 Task: Look for space in Savanna-la-Mar, Jamaica from 2nd June, 2023 to 15th June, 2023 for 2 adults and 1 pet in price range Rs.10000 to Rs.15000. Place can be entire place with 1  bedroom having 1 bed and 1 bathroom. Property type can be house, flat, guest house, hotel. Amenities needed are: washing machine. Booking option can be shelf check-in. Required host language is English.
Action: Mouse moved to (481, 84)
Screenshot: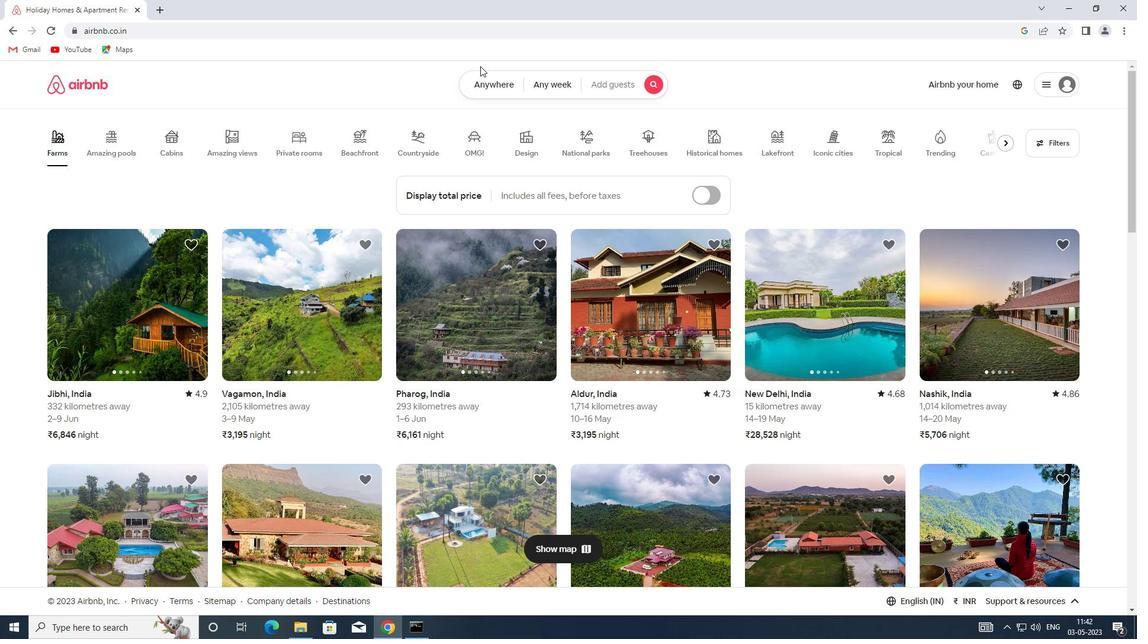
Action: Mouse pressed left at (481, 84)
Screenshot: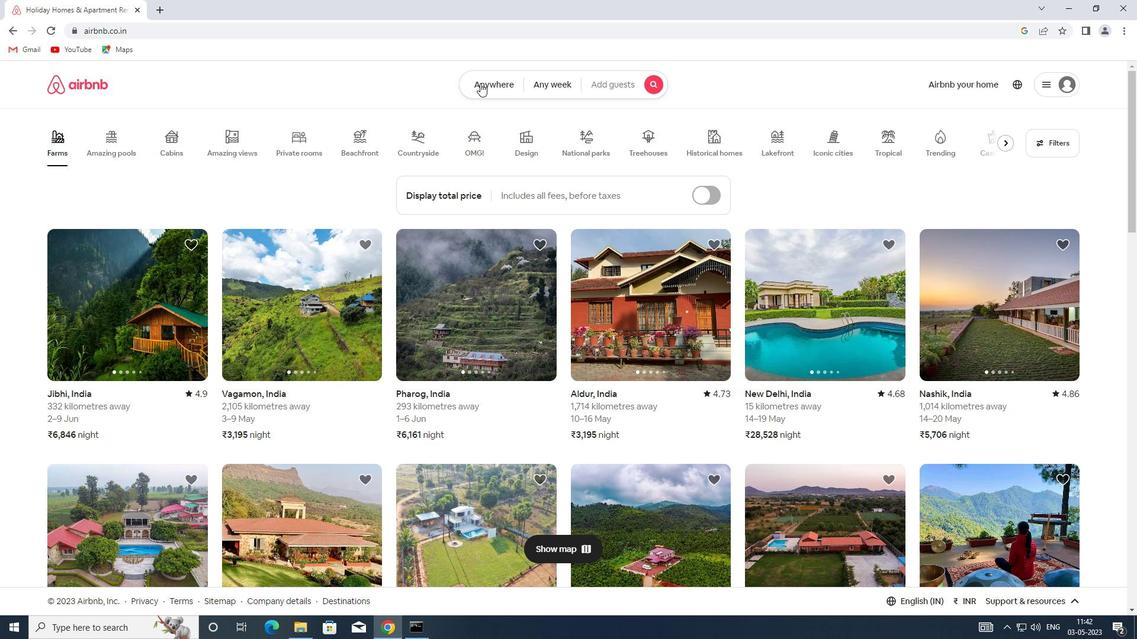 
Action: Mouse moved to (367, 127)
Screenshot: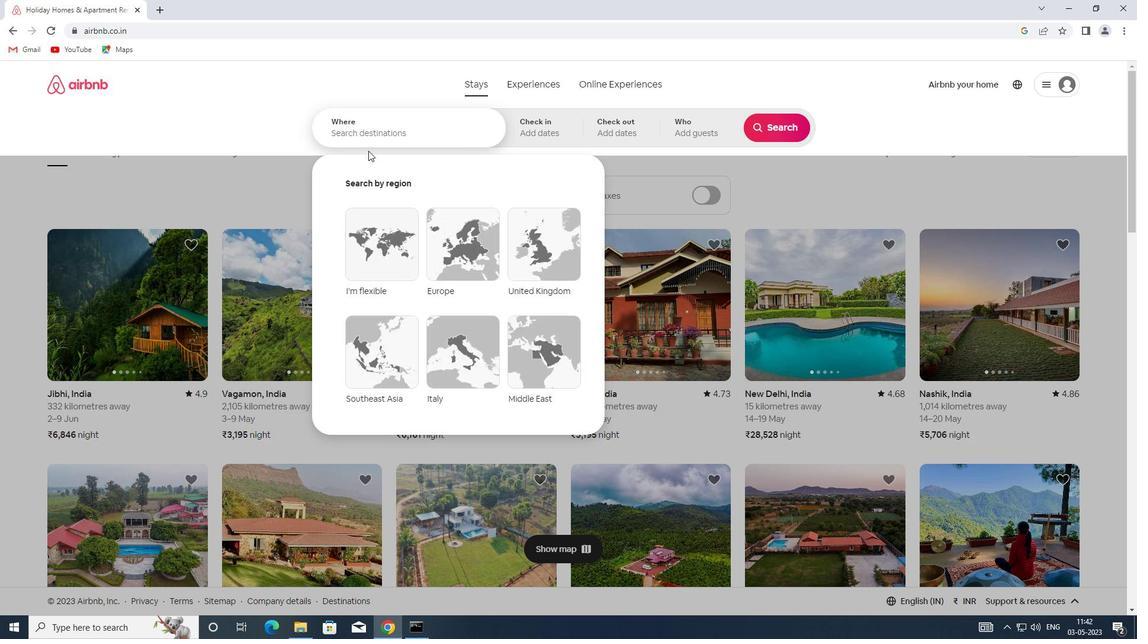 
Action: Mouse pressed left at (367, 127)
Screenshot: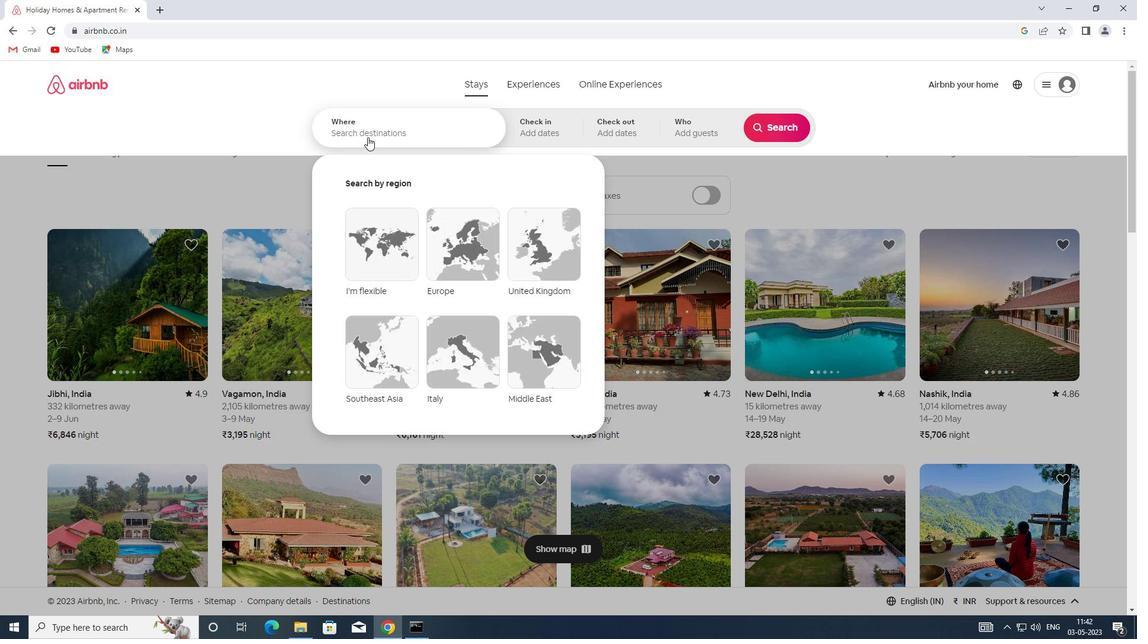 
Action: Key pressed <Key.shift>SAVANNA-LA-<Key.shift>MR,<Key.shift>JAMAICA
Screenshot: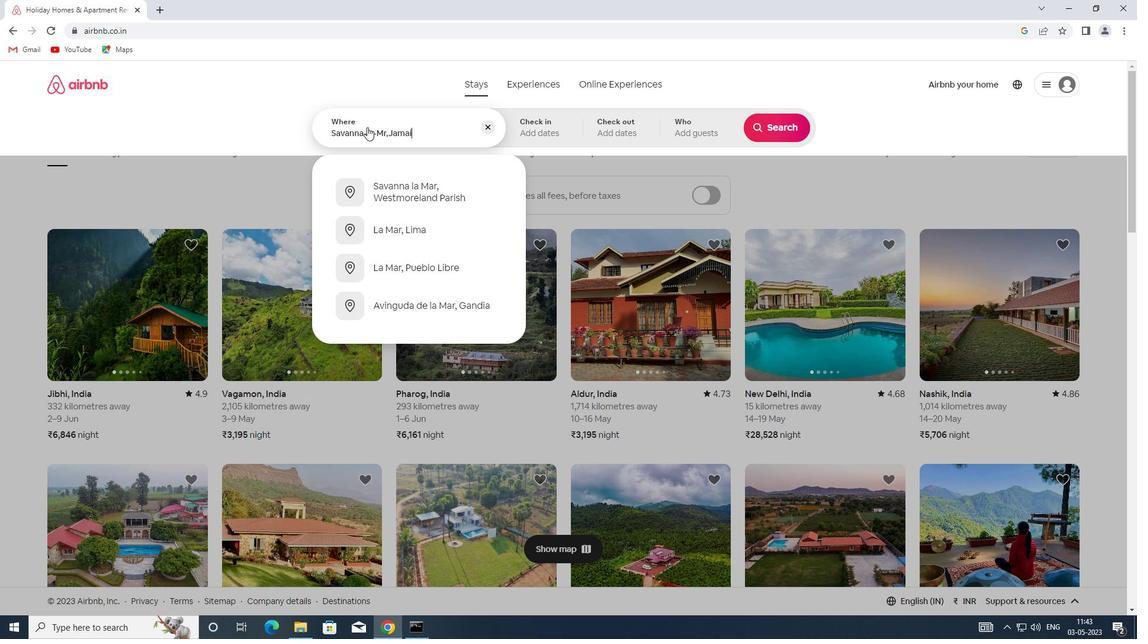 
Action: Mouse moved to (535, 124)
Screenshot: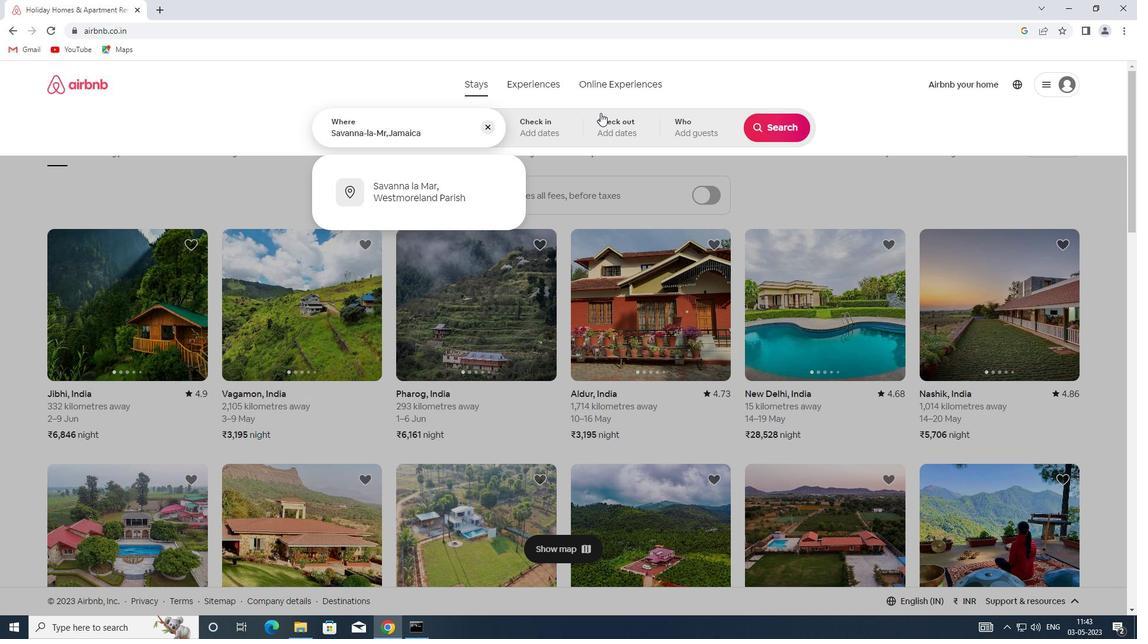 
Action: Mouse pressed left at (535, 124)
Screenshot: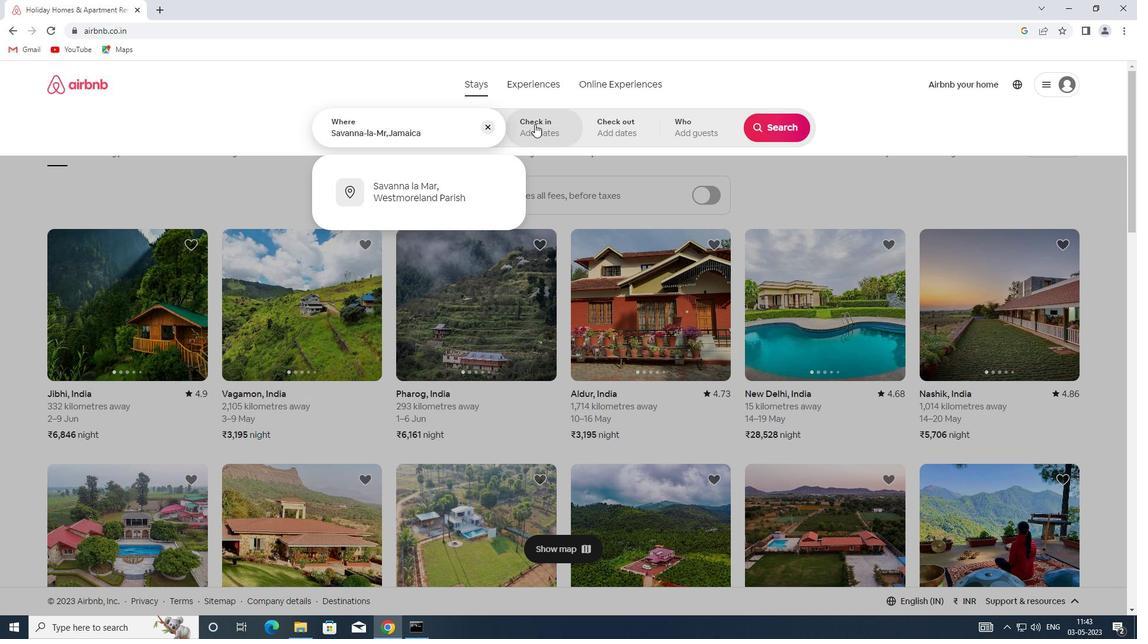 
Action: Mouse moved to (736, 273)
Screenshot: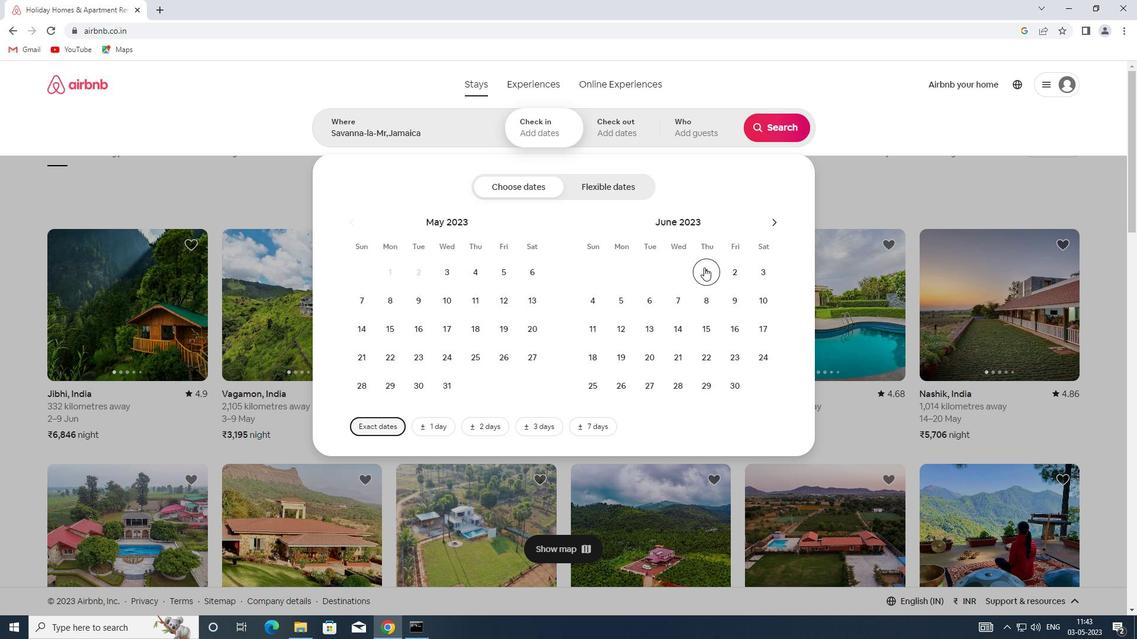 
Action: Mouse pressed left at (736, 273)
Screenshot: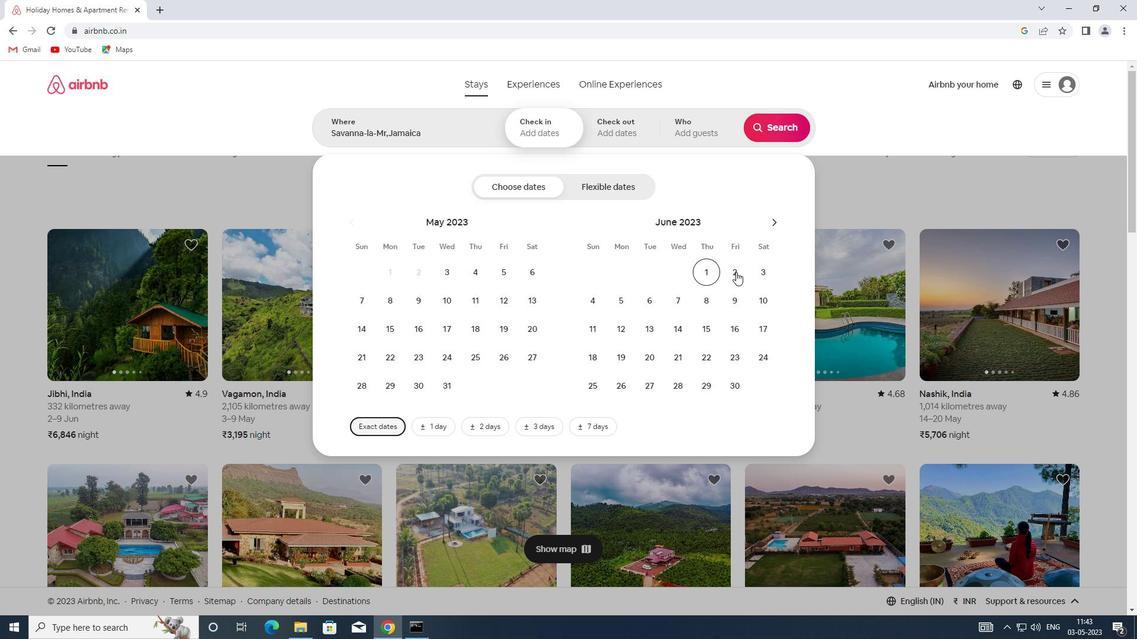 
Action: Mouse moved to (704, 334)
Screenshot: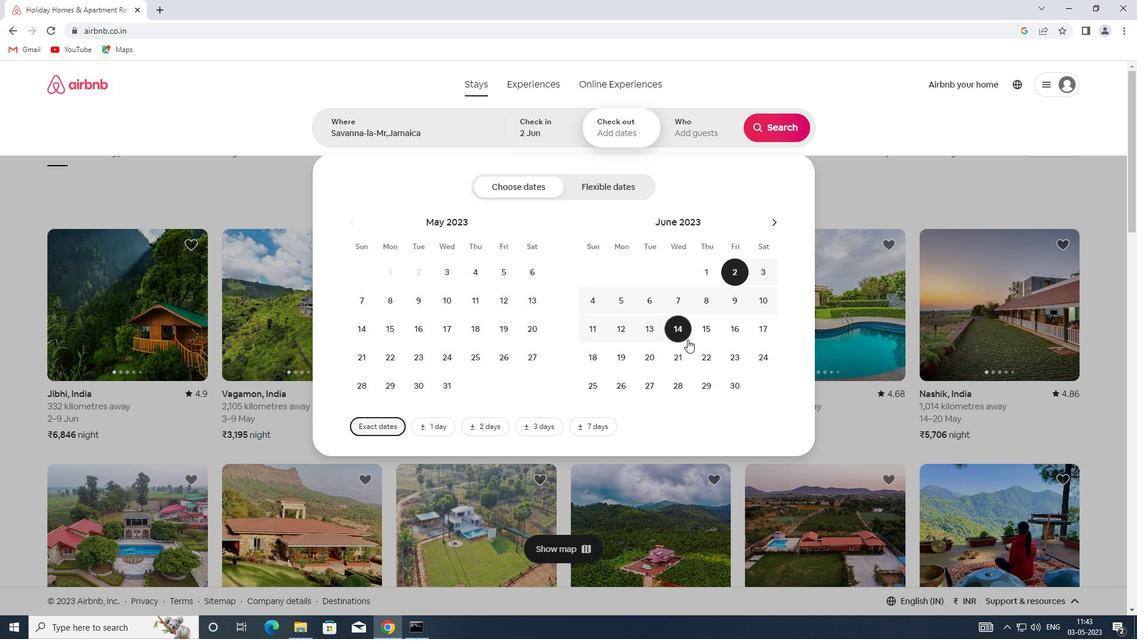 
Action: Mouse pressed left at (704, 334)
Screenshot: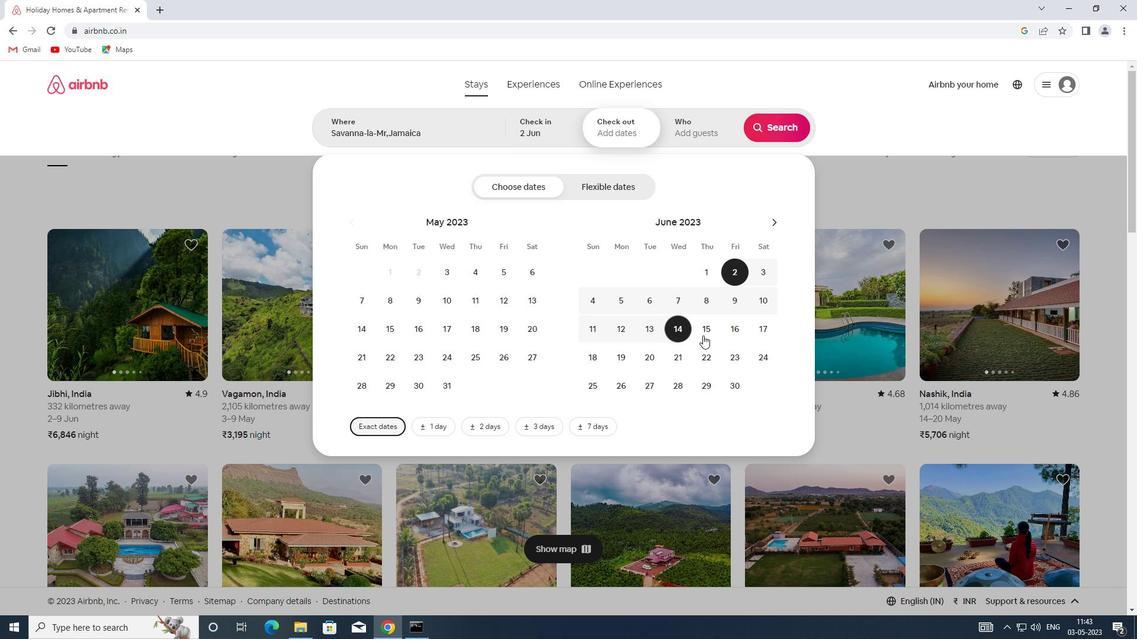 
Action: Mouse moved to (696, 122)
Screenshot: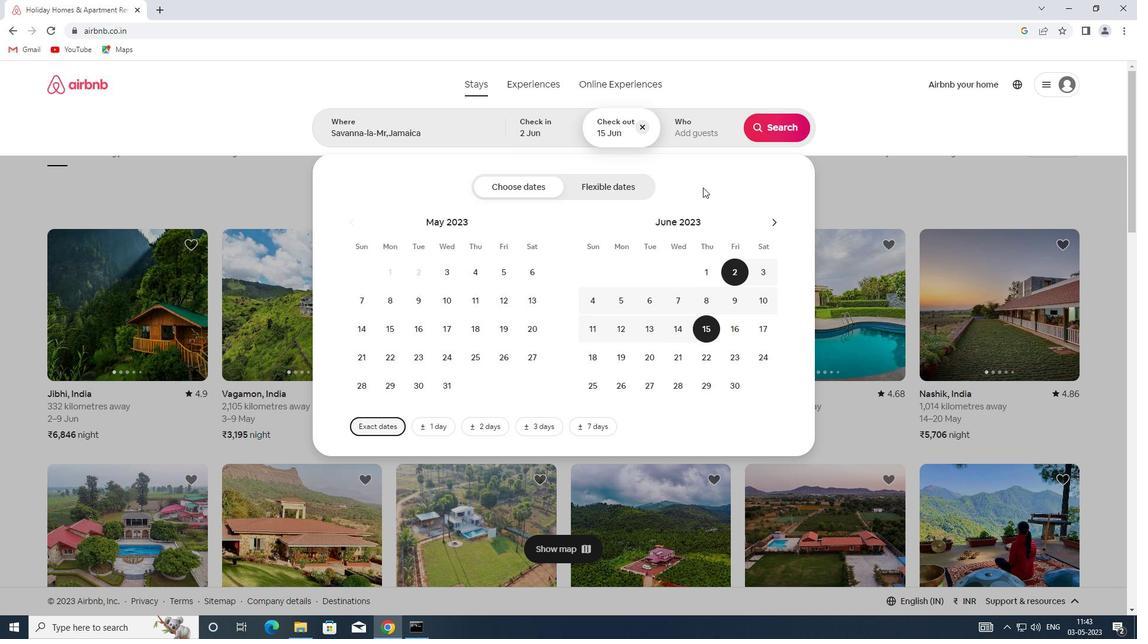 
Action: Mouse pressed left at (696, 122)
Screenshot: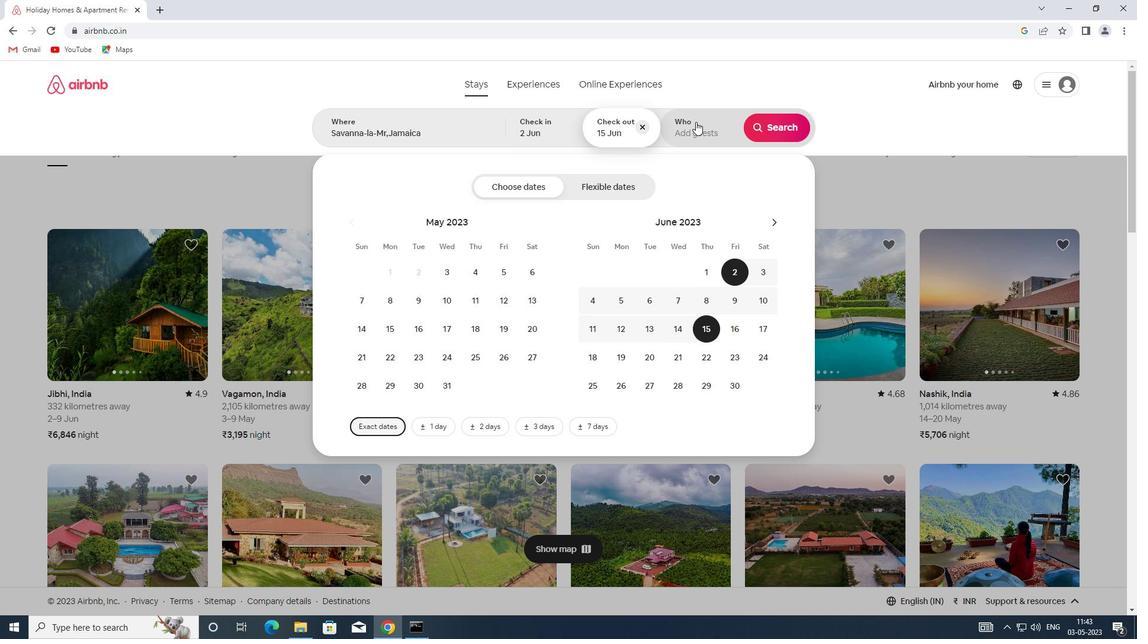 
Action: Mouse moved to (779, 191)
Screenshot: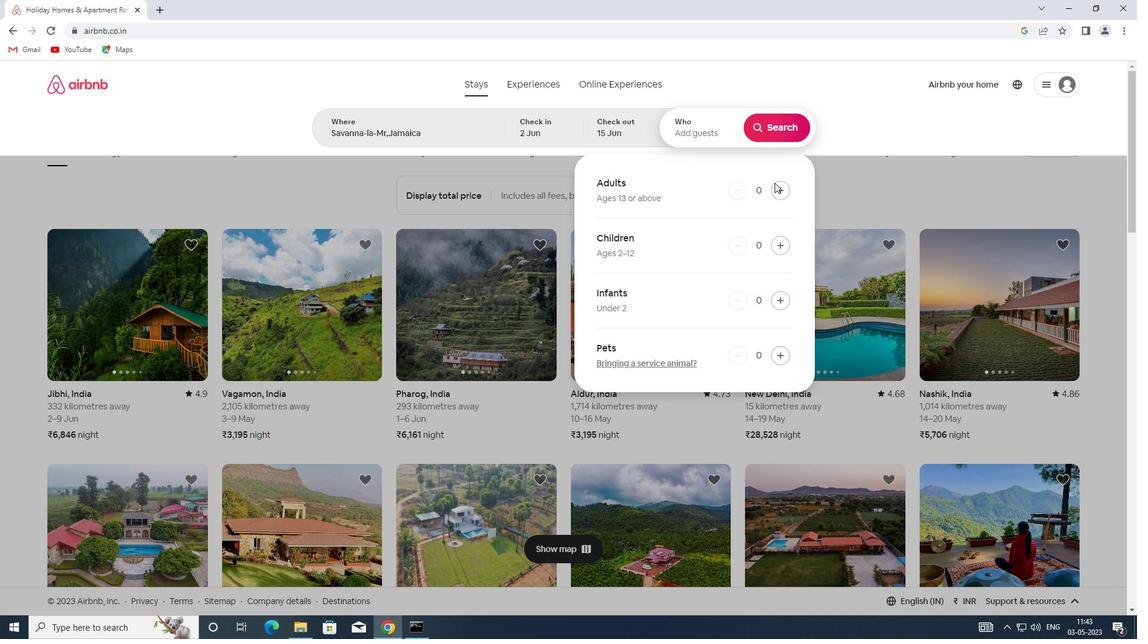 
Action: Mouse pressed left at (779, 191)
Screenshot: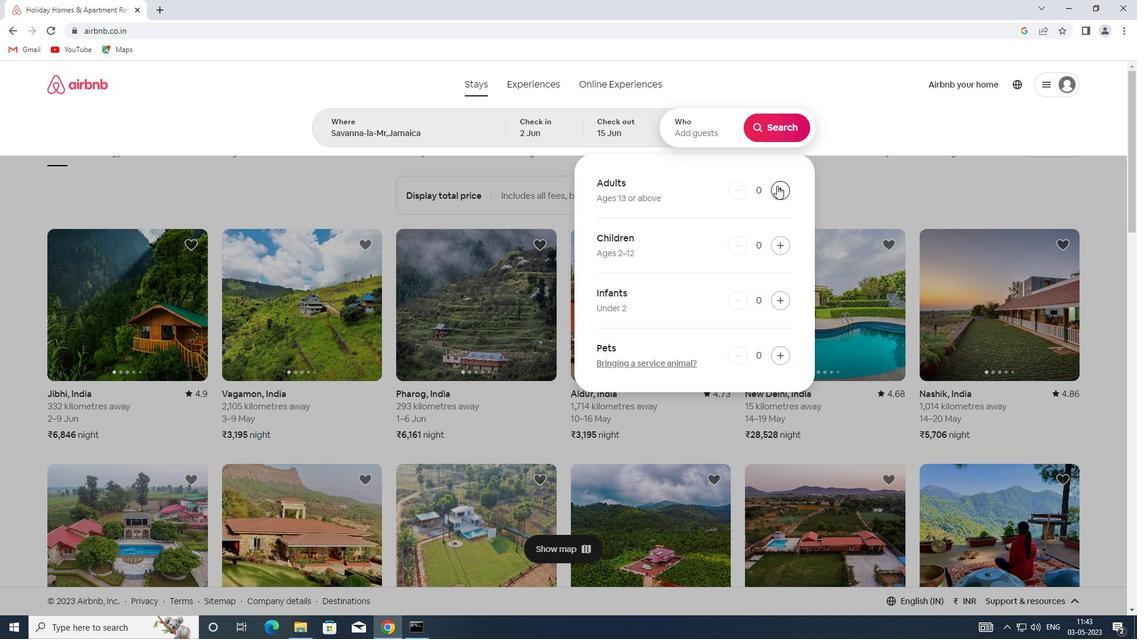 
Action: Mouse pressed left at (779, 191)
Screenshot: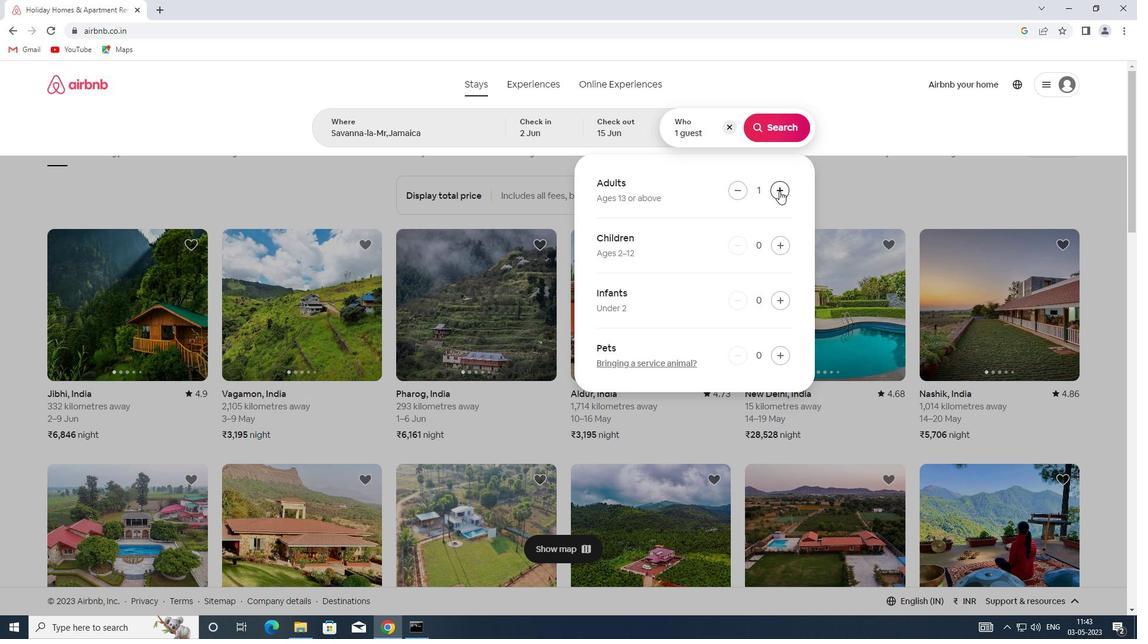 
Action: Mouse moved to (782, 301)
Screenshot: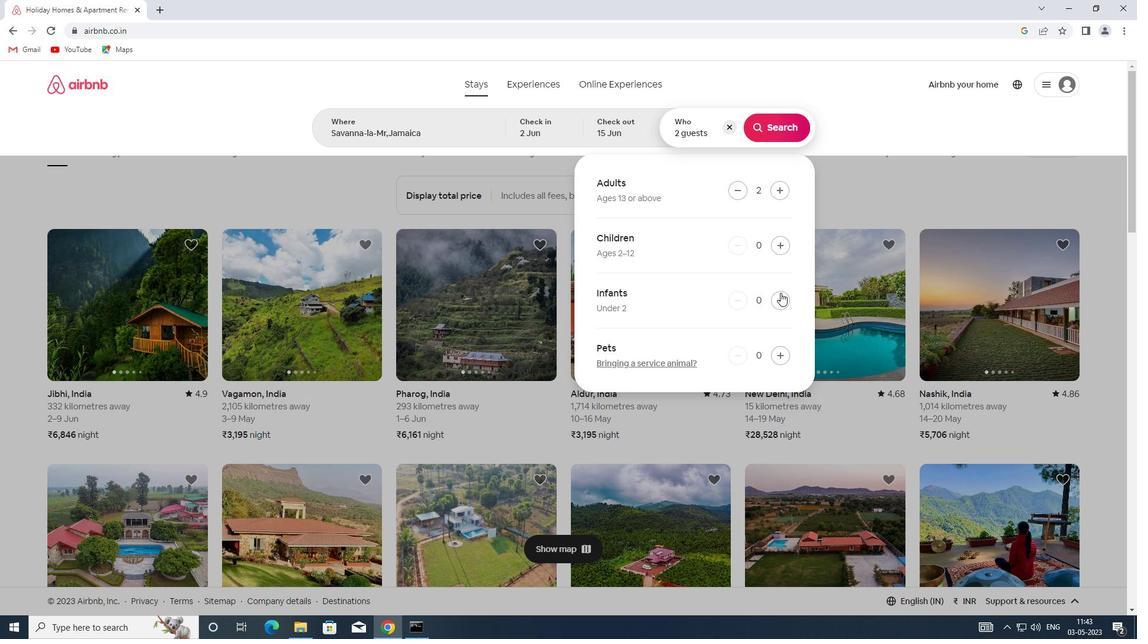 
Action: Mouse pressed left at (782, 301)
Screenshot: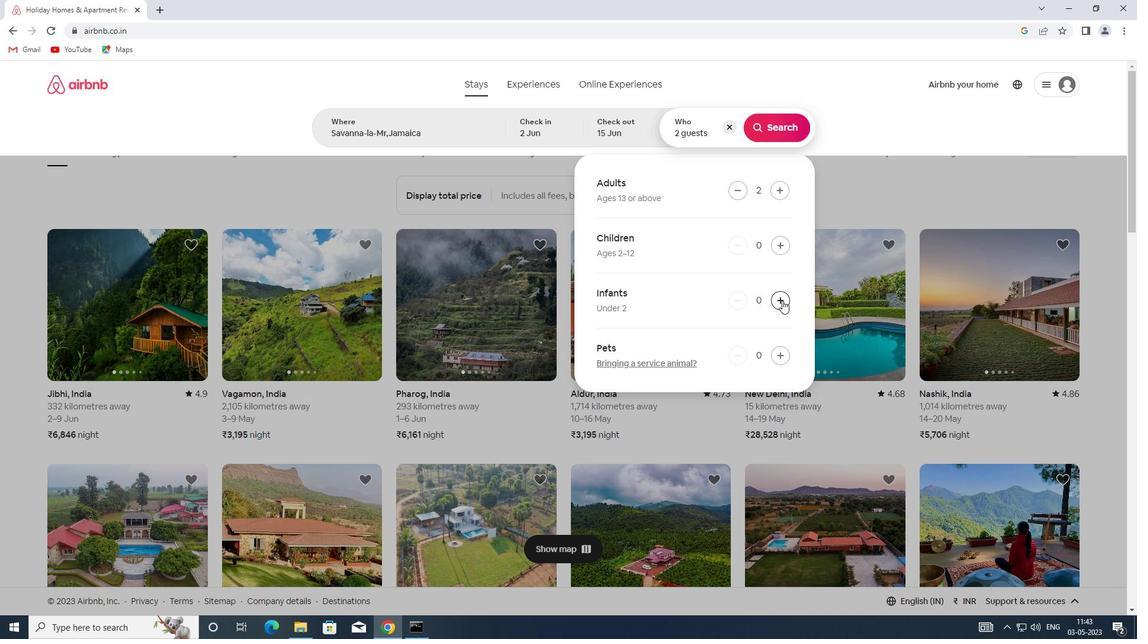 
Action: Mouse moved to (734, 301)
Screenshot: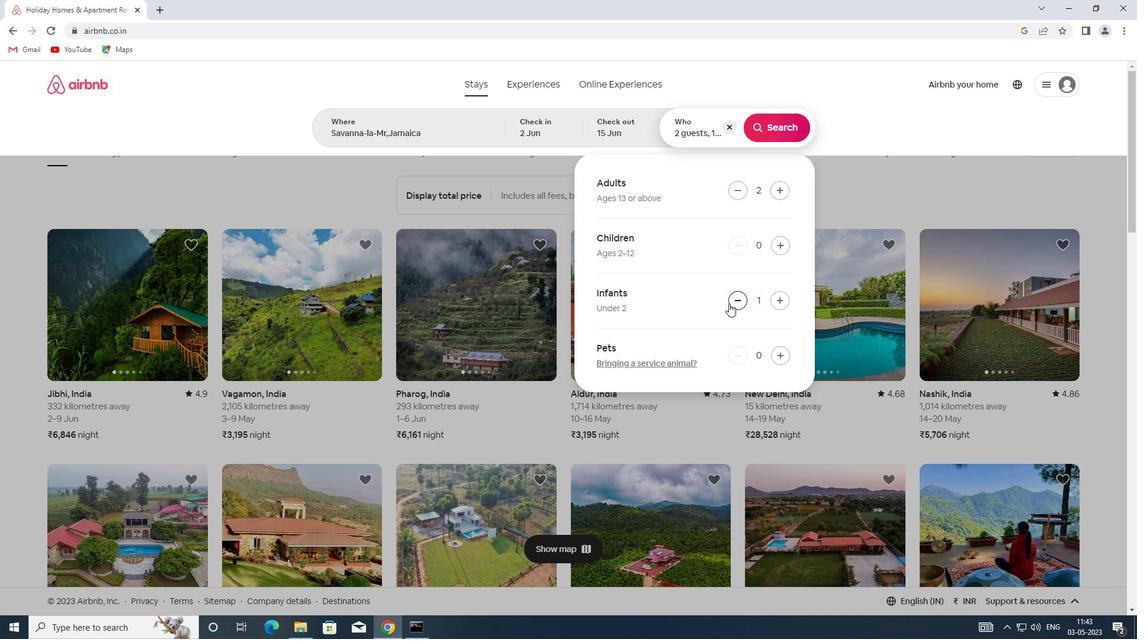 
Action: Mouse pressed left at (734, 301)
Screenshot: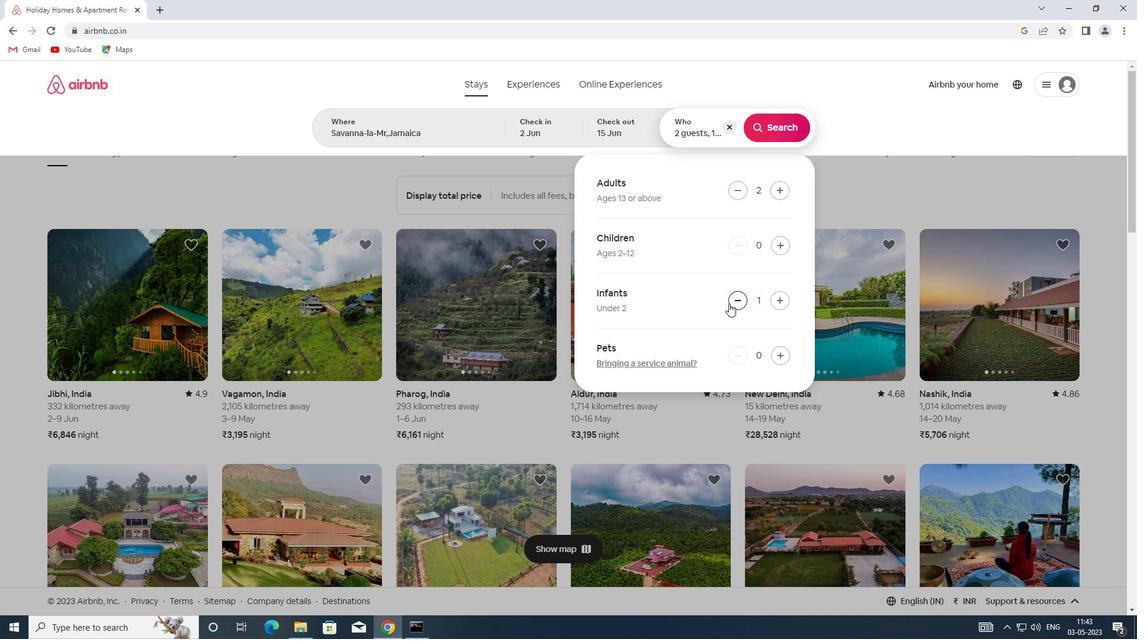 
Action: Mouse moved to (782, 360)
Screenshot: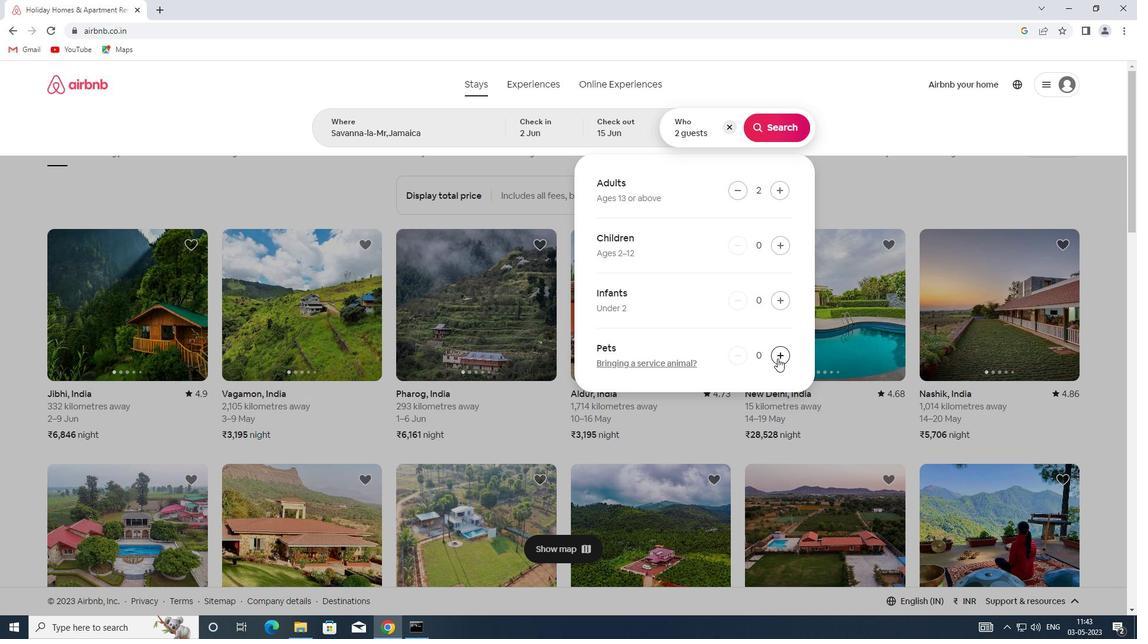 
Action: Mouse pressed left at (782, 360)
Screenshot: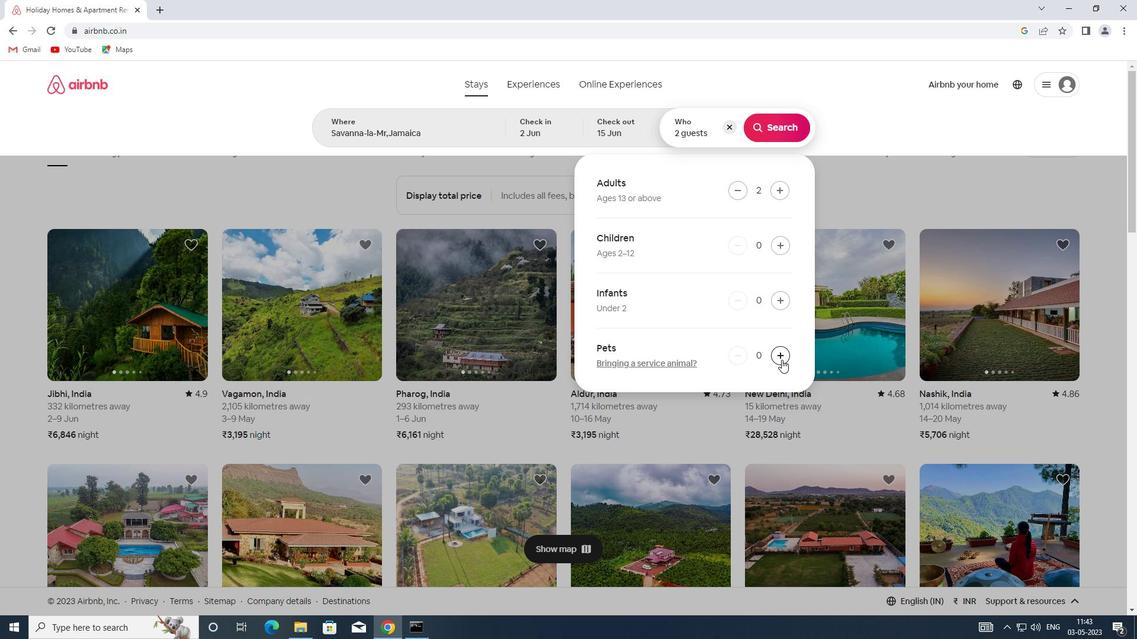 
Action: Mouse moved to (784, 132)
Screenshot: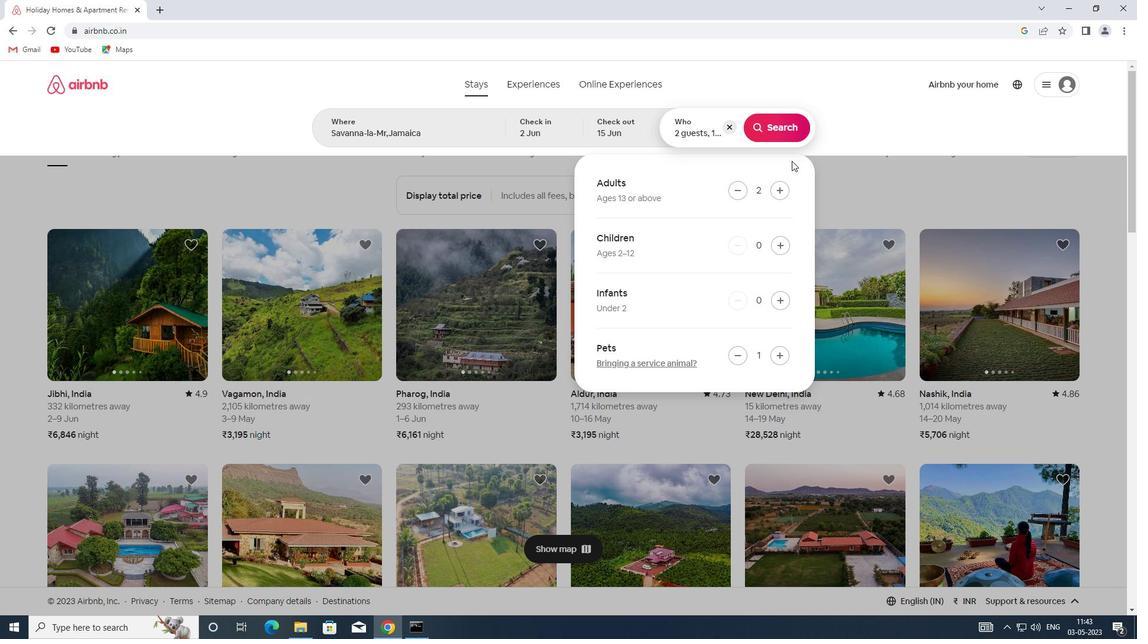 
Action: Mouse pressed left at (784, 132)
Screenshot: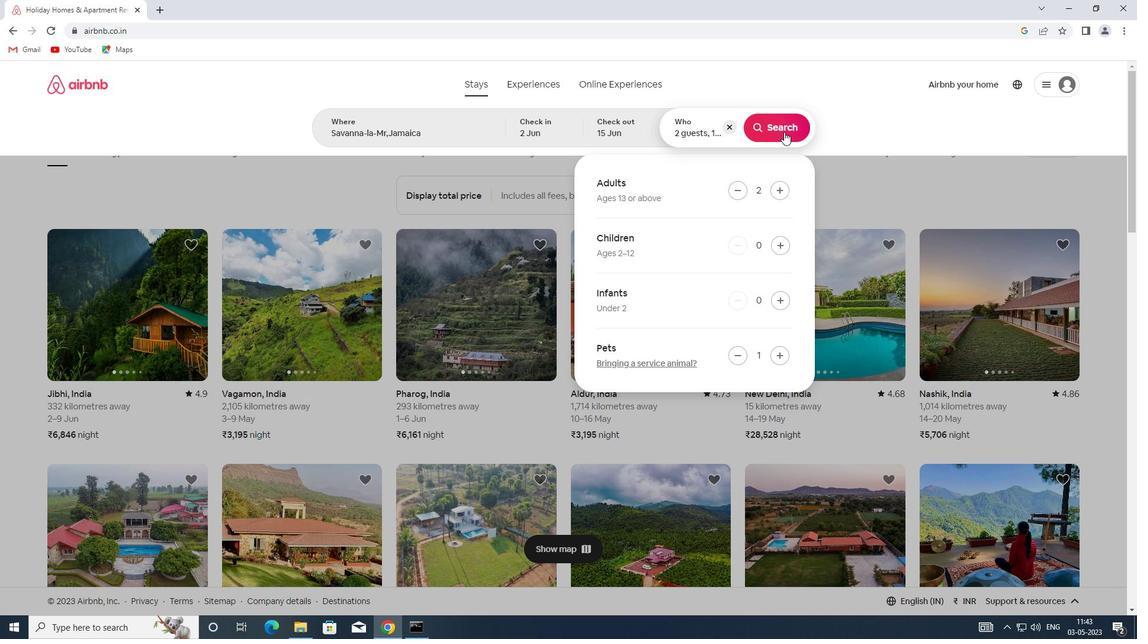 
Action: Mouse moved to (1070, 135)
Screenshot: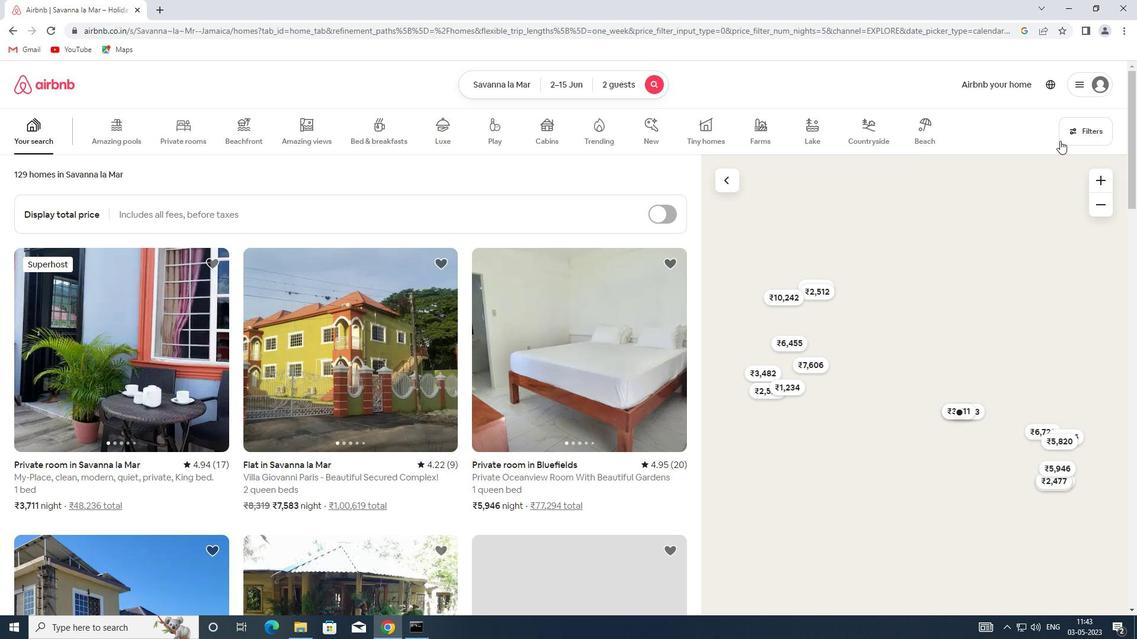 
Action: Mouse pressed left at (1070, 135)
Screenshot: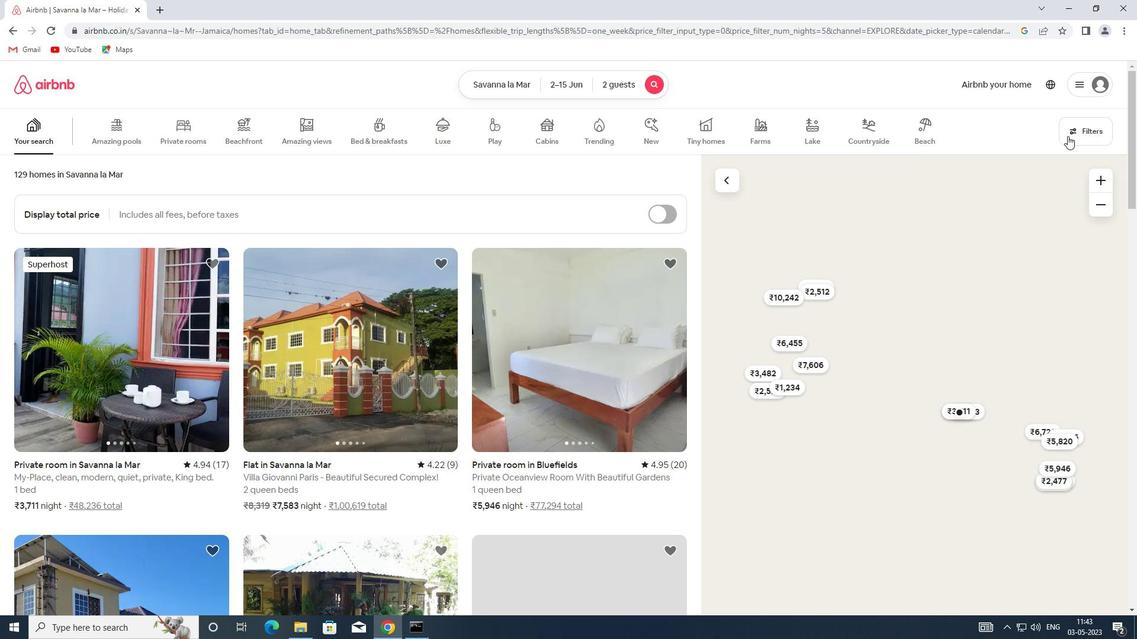 
Action: Mouse moved to (405, 286)
Screenshot: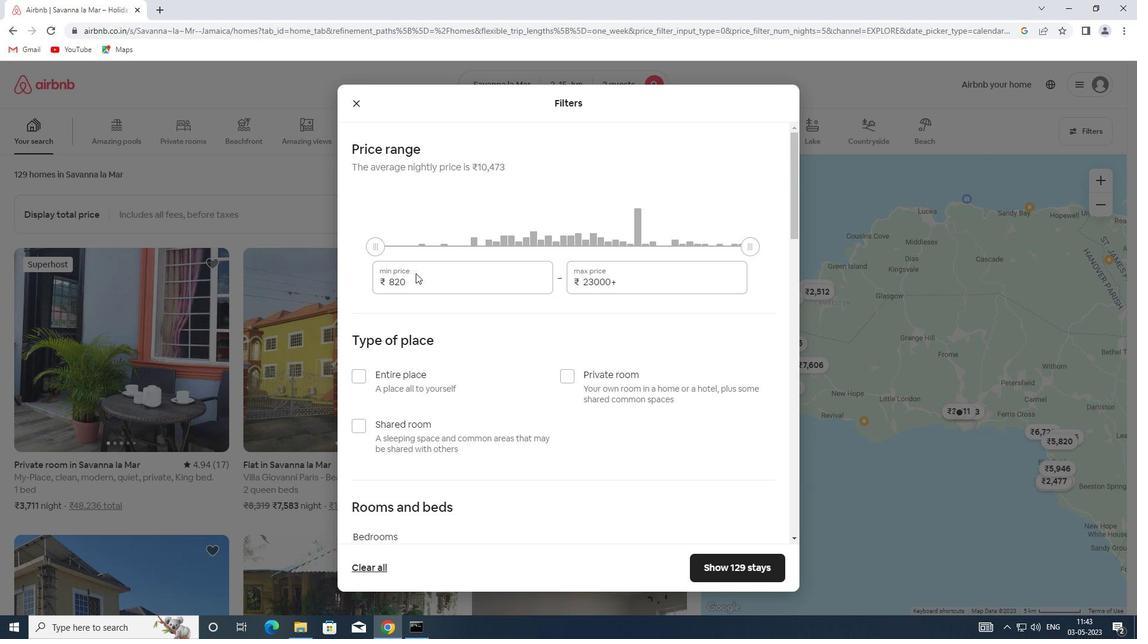 
Action: Mouse pressed left at (405, 286)
Screenshot: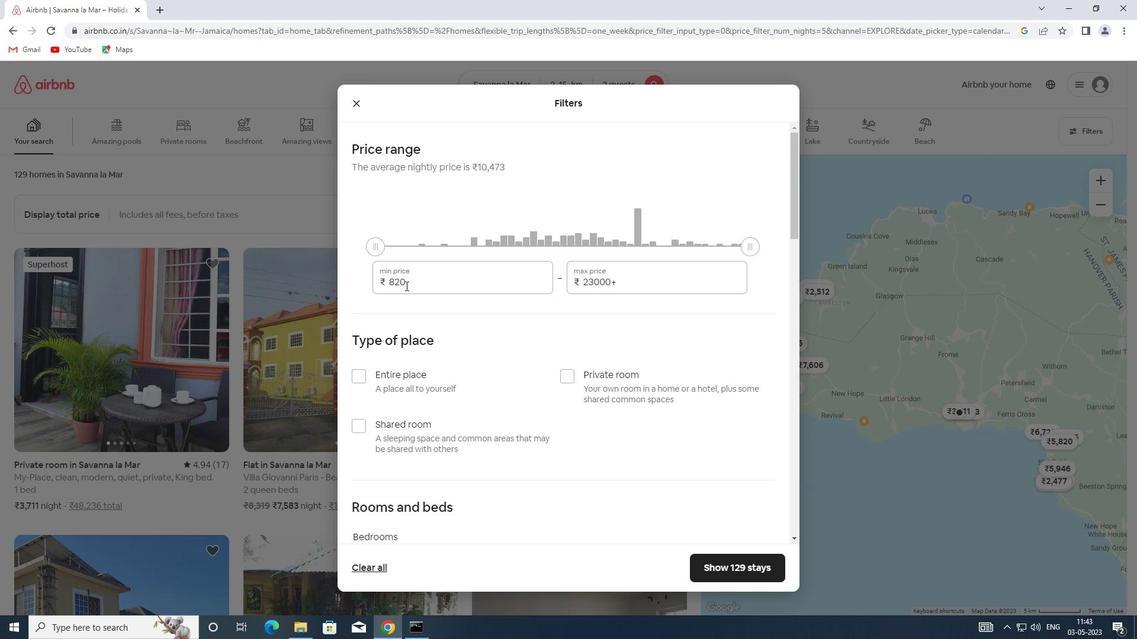 
Action: Mouse moved to (379, 286)
Screenshot: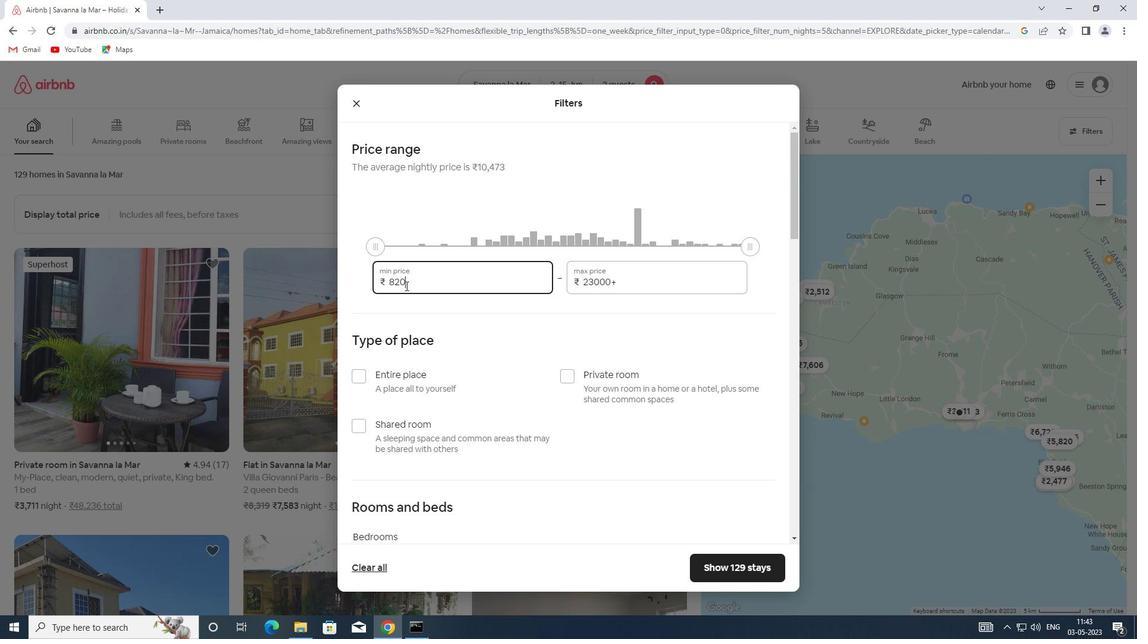 
Action: Key pressed 10000
Screenshot: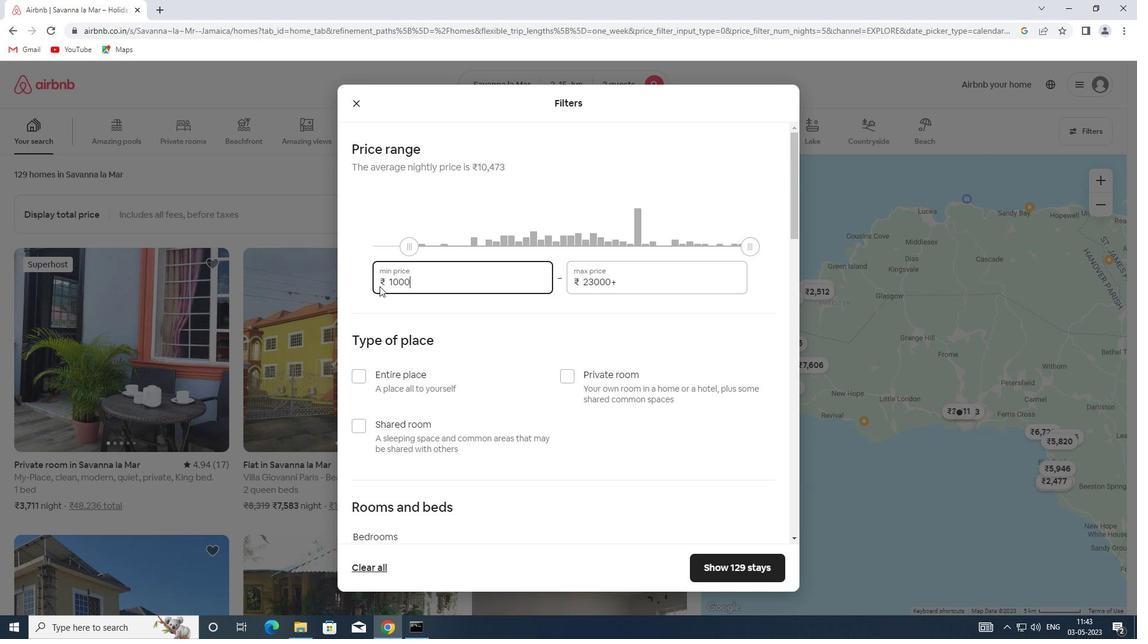 
Action: Mouse moved to (632, 283)
Screenshot: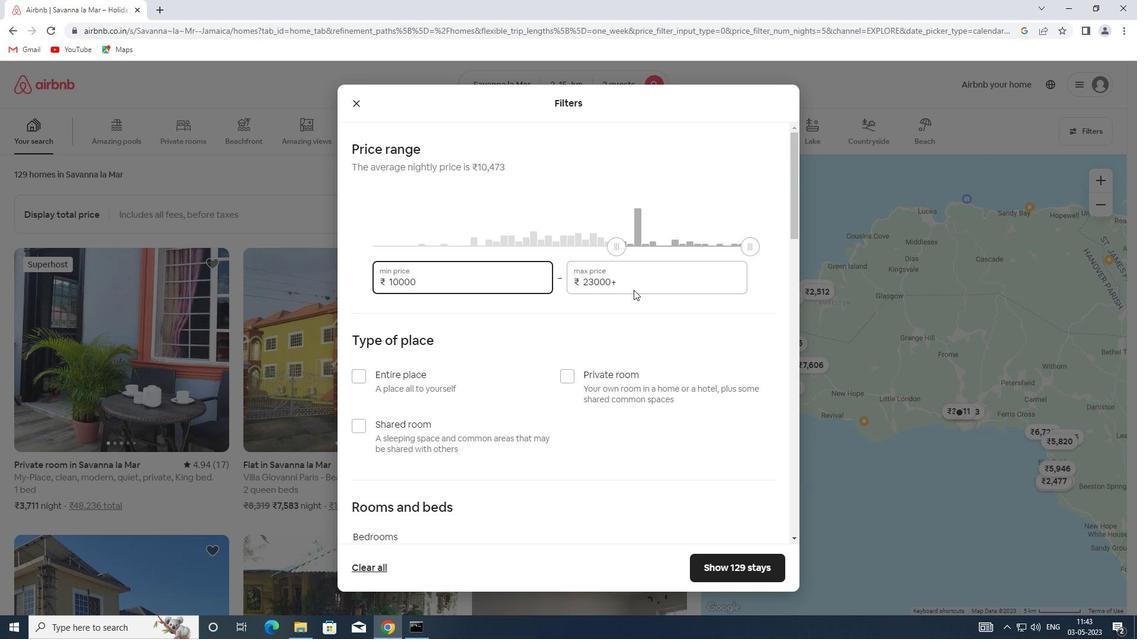 
Action: Mouse pressed left at (632, 283)
Screenshot: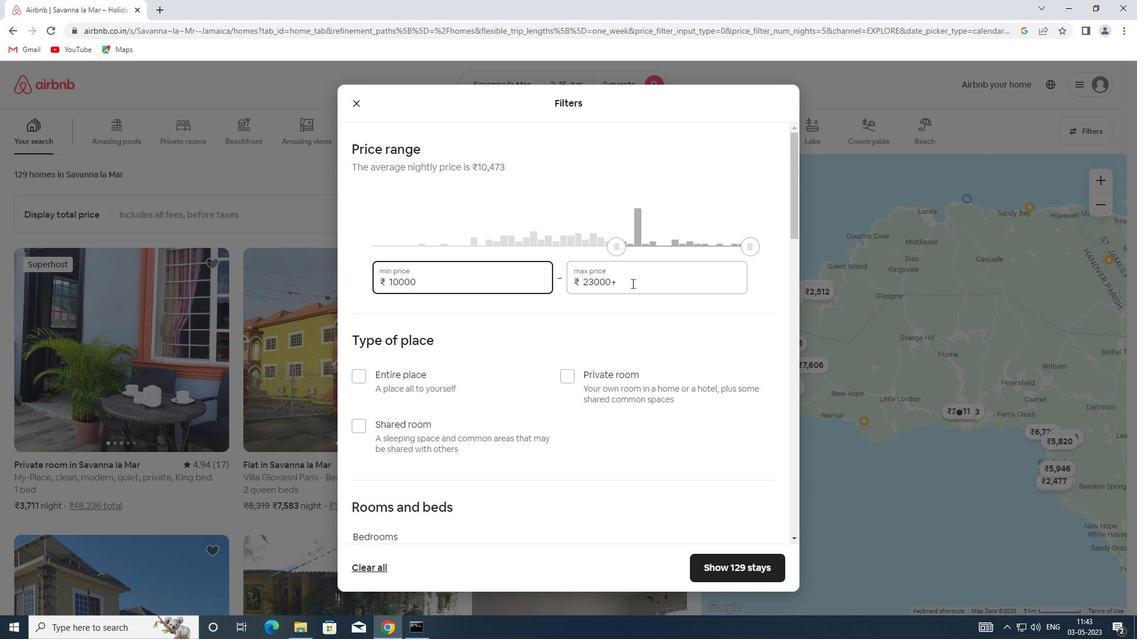 
Action: Mouse moved to (531, 283)
Screenshot: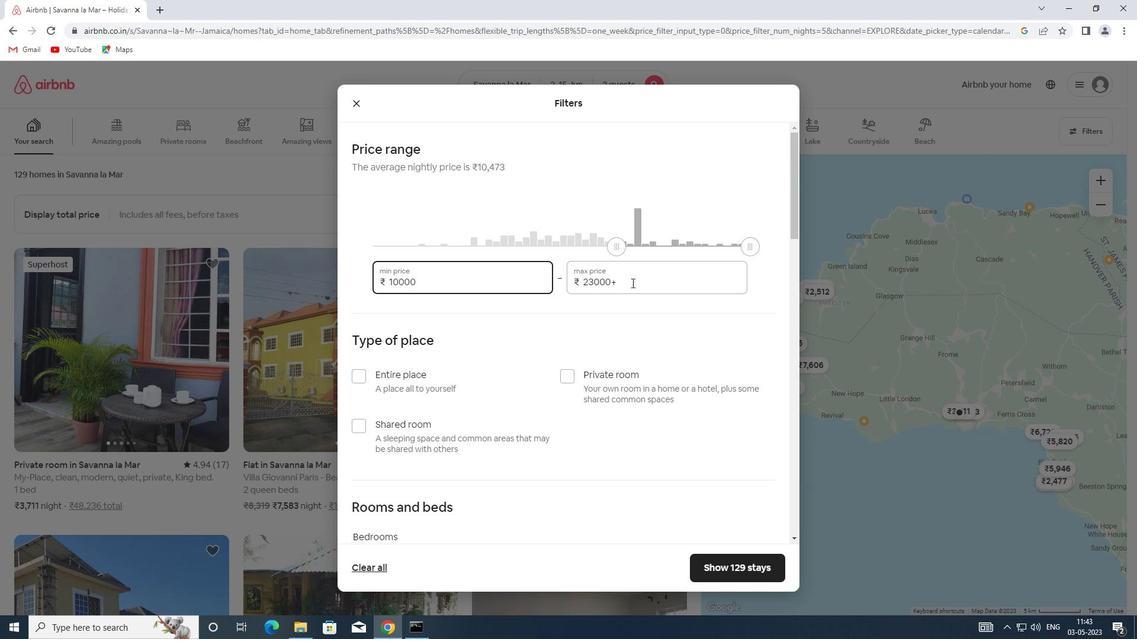 
Action: Key pressed 15000
Screenshot: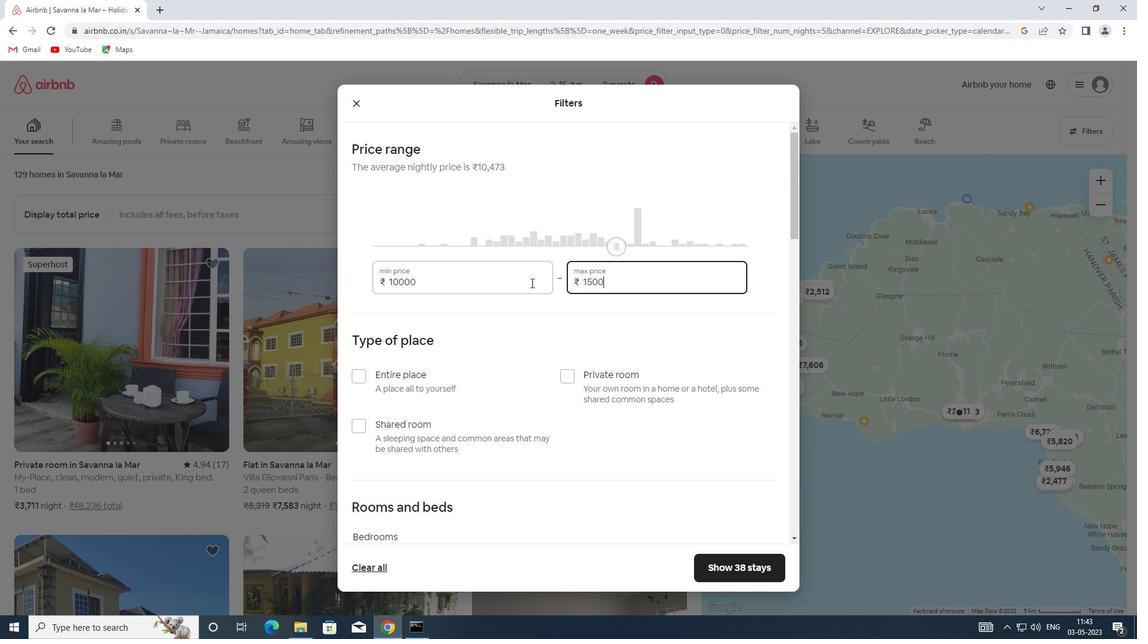 
Action: Mouse moved to (389, 373)
Screenshot: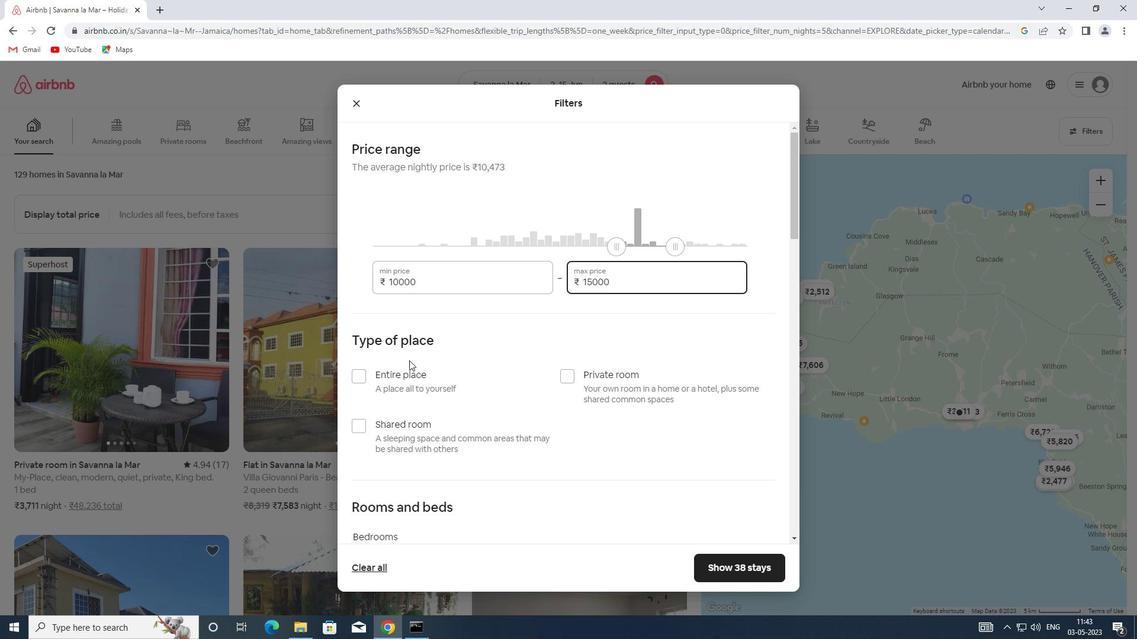 
Action: Mouse pressed left at (389, 373)
Screenshot: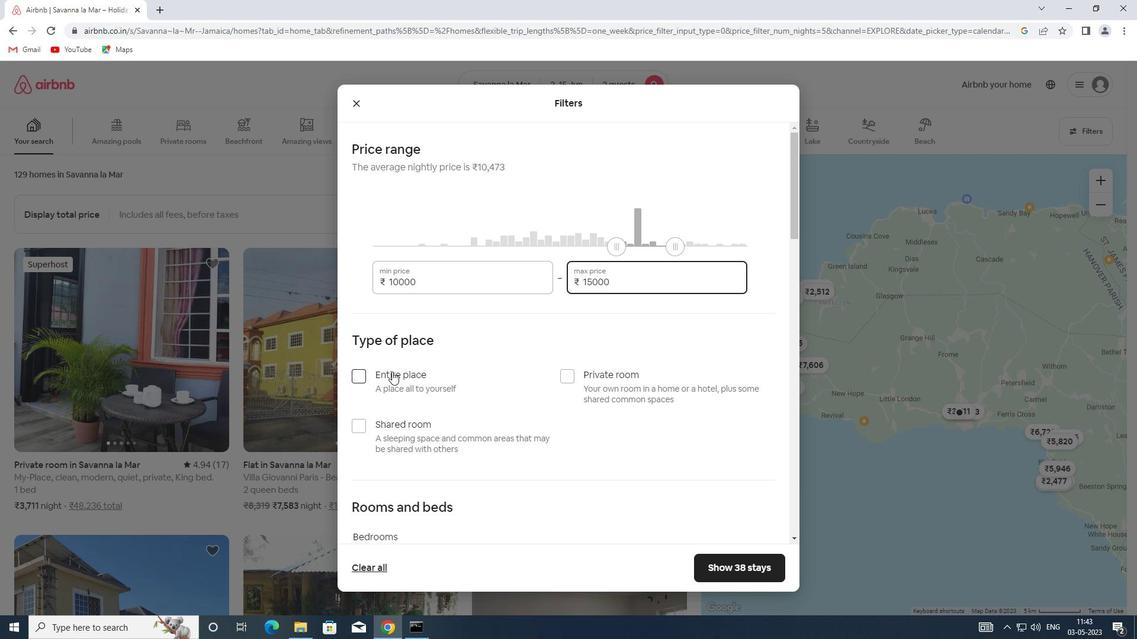 
Action: Mouse scrolled (389, 372) with delta (0, 0)
Screenshot: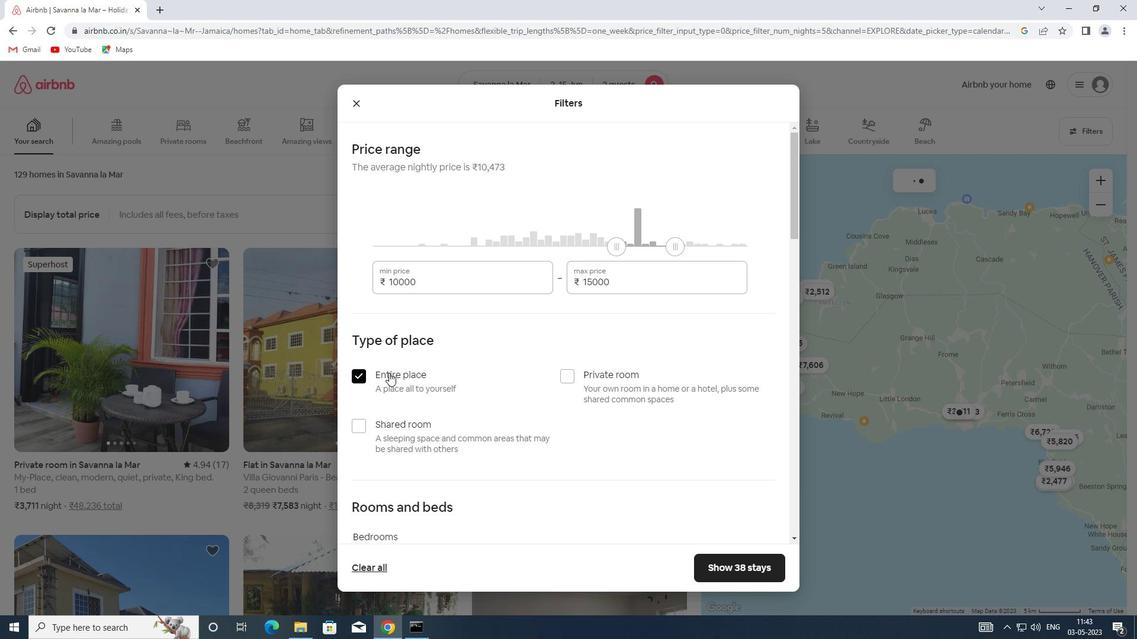 
Action: Mouse scrolled (389, 372) with delta (0, 0)
Screenshot: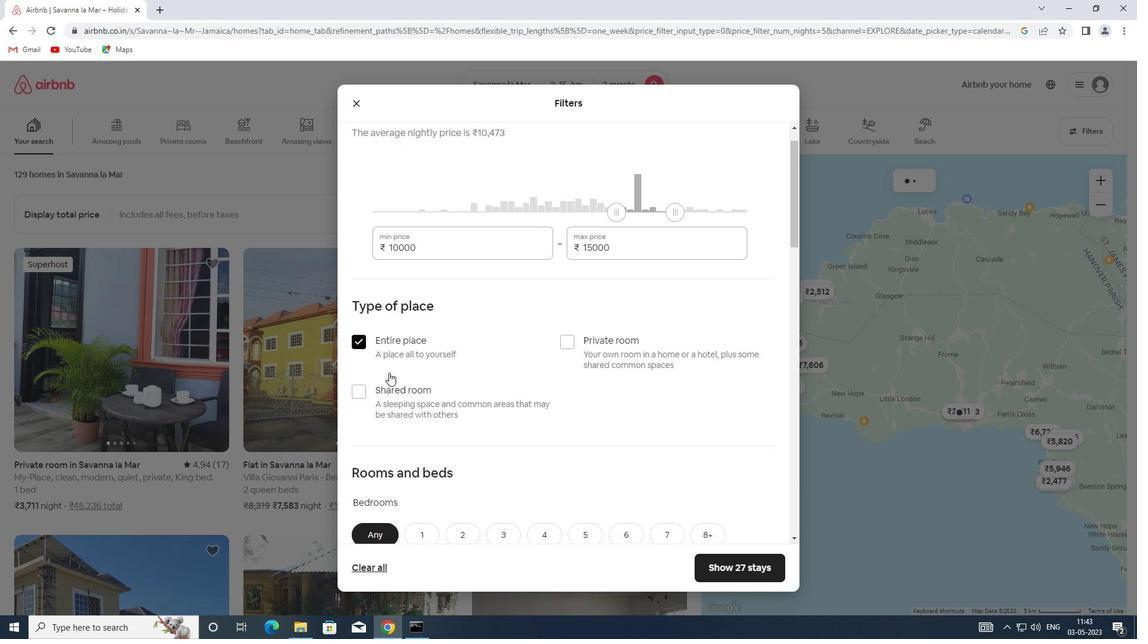 
Action: Mouse scrolled (389, 372) with delta (0, 0)
Screenshot: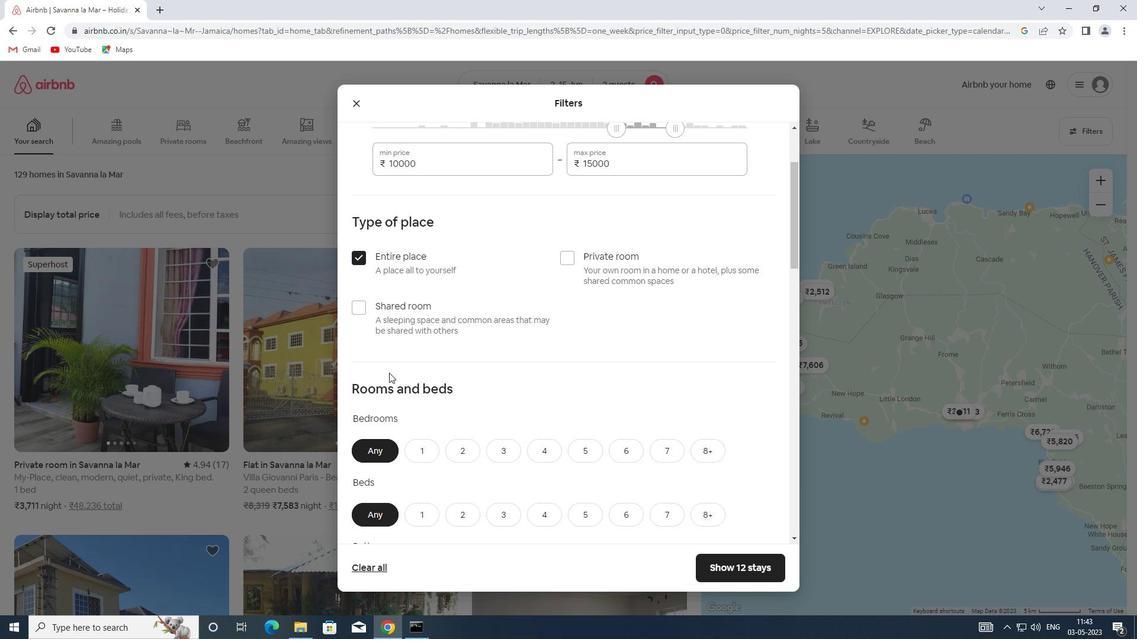 
Action: Mouse scrolled (389, 372) with delta (0, 0)
Screenshot: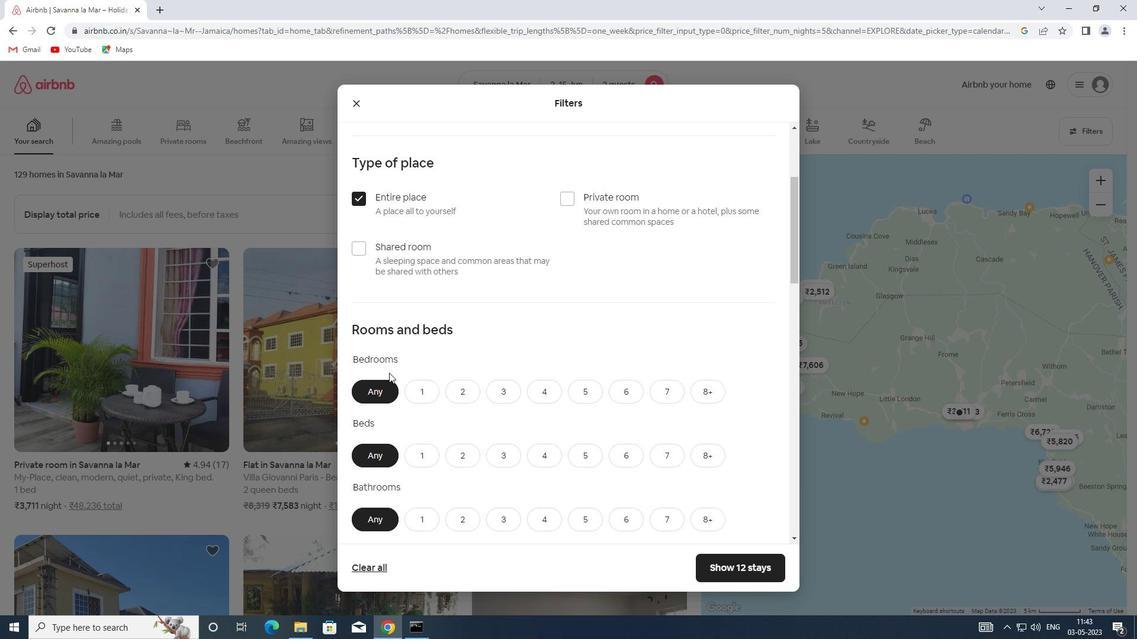 
Action: Mouse scrolled (389, 372) with delta (0, 0)
Screenshot: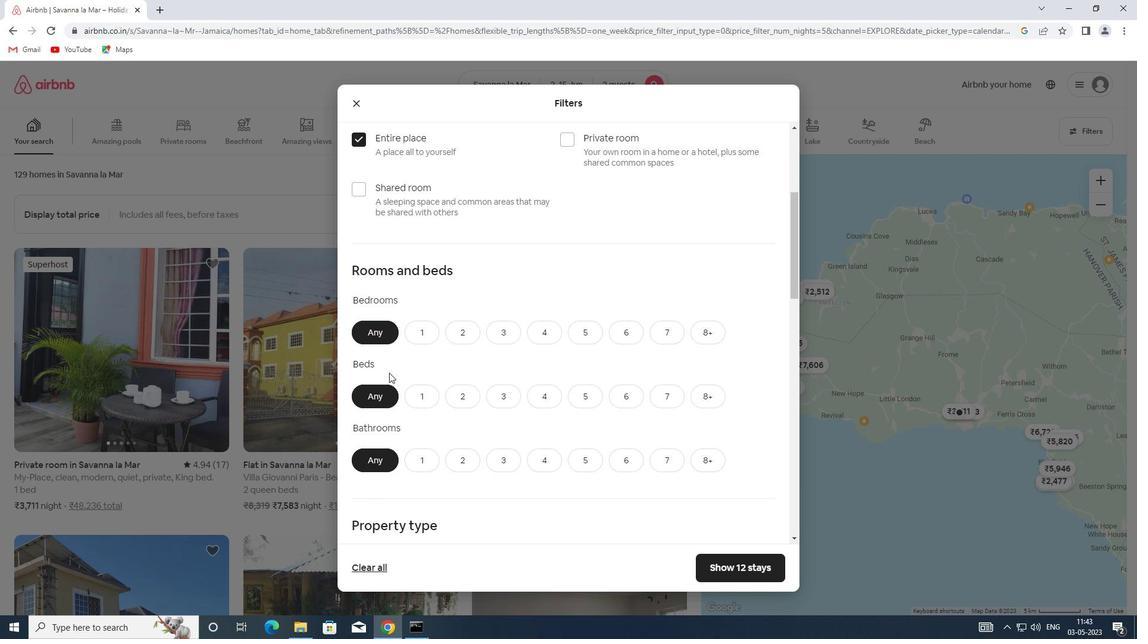 
Action: Mouse moved to (417, 280)
Screenshot: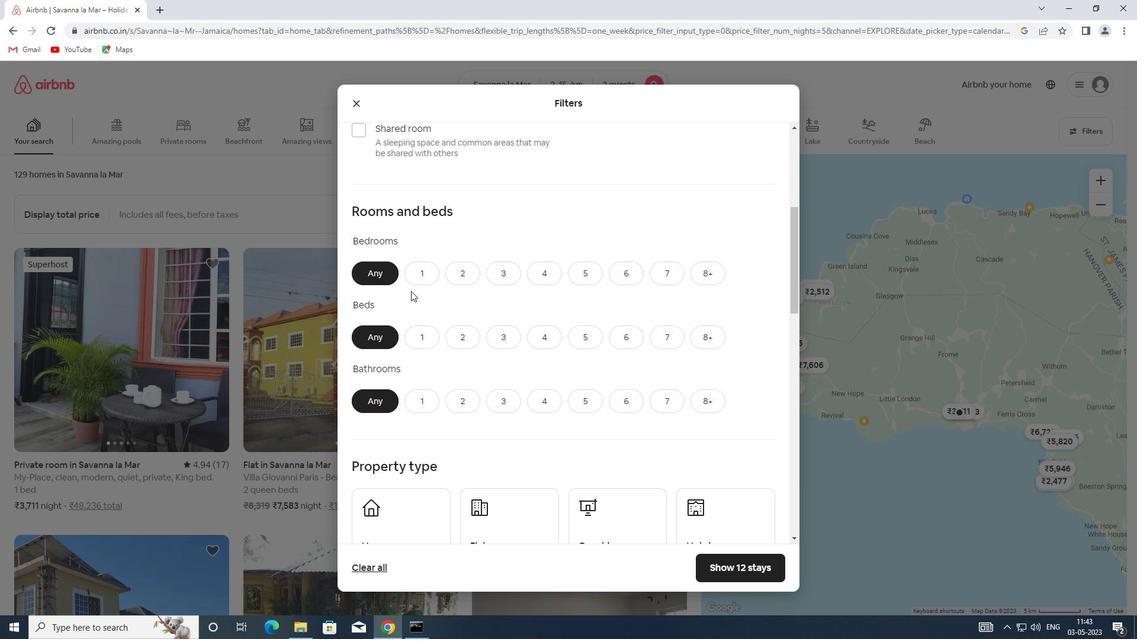 
Action: Mouse pressed left at (417, 280)
Screenshot: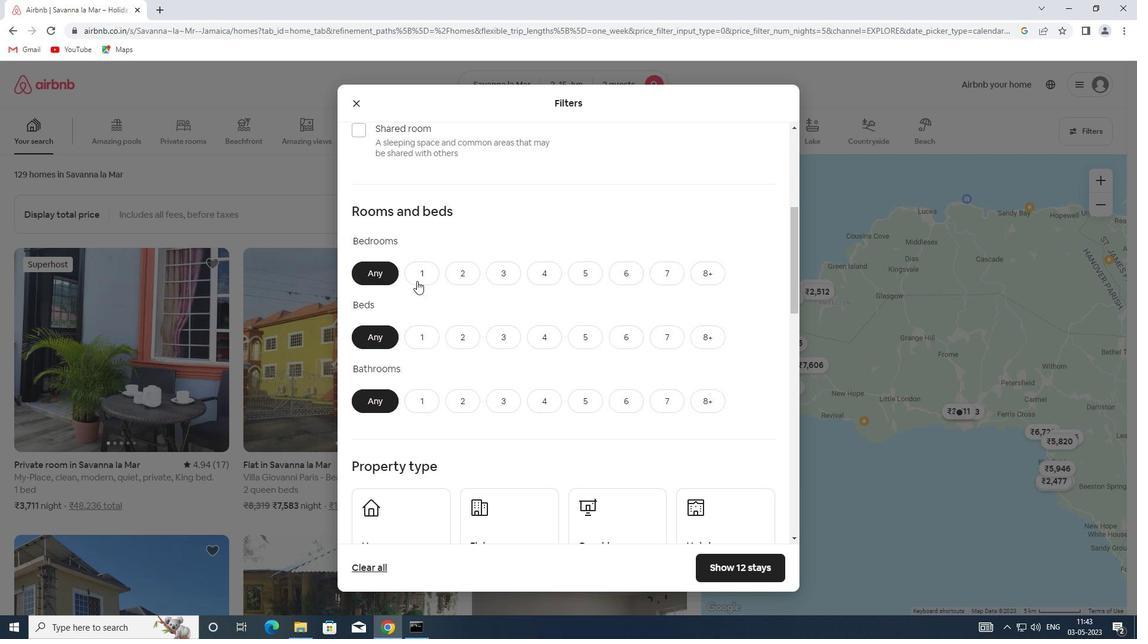 
Action: Mouse moved to (421, 330)
Screenshot: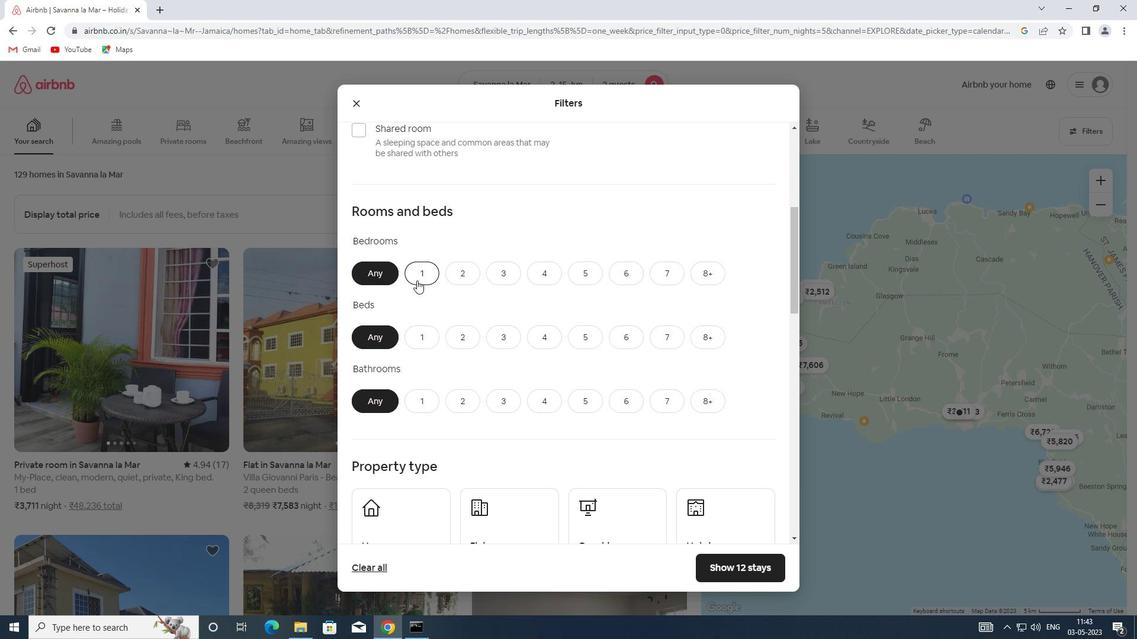 
Action: Mouse pressed left at (421, 330)
Screenshot: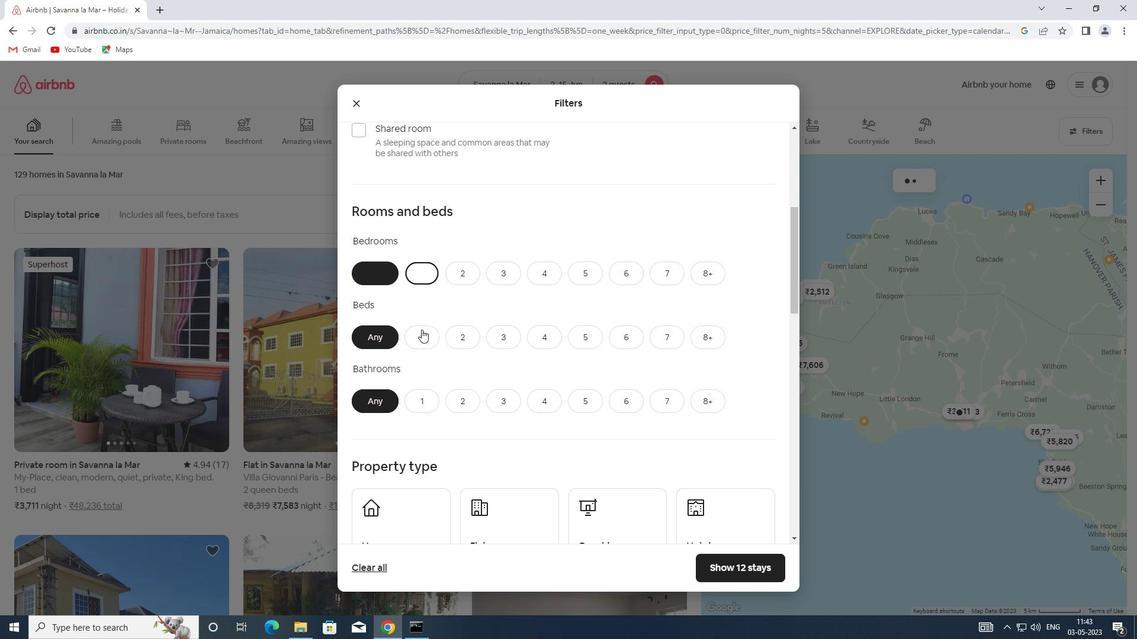 
Action: Mouse moved to (423, 394)
Screenshot: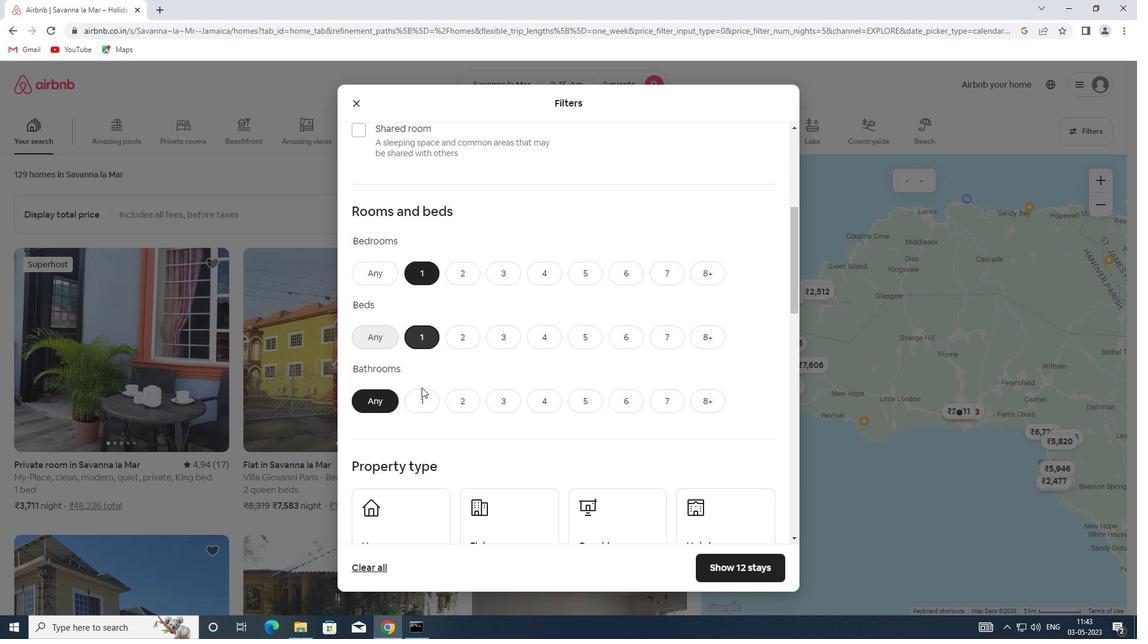 
Action: Mouse pressed left at (423, 394)
Screenshot: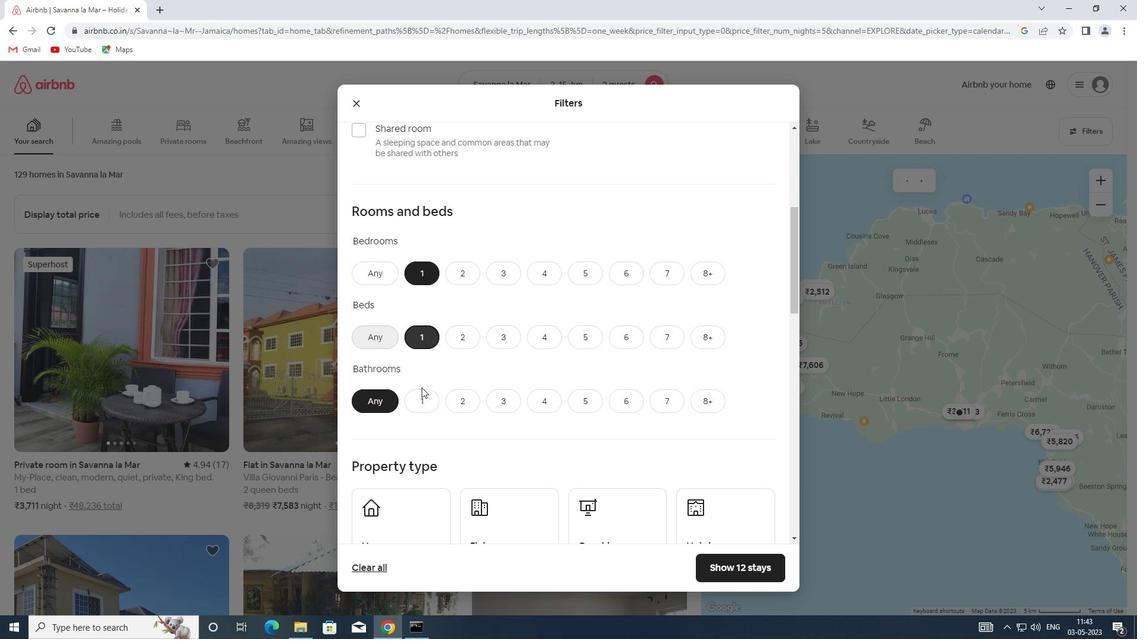 
Action: Mouse scrolled (423, 393) with delta (0, 0)
Screenshot: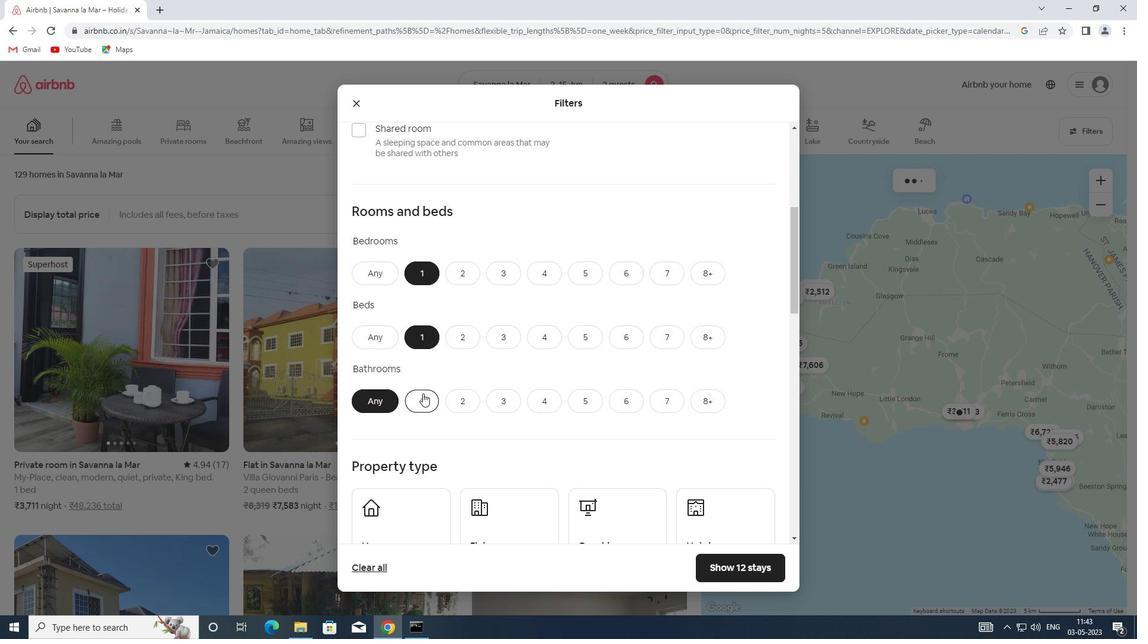 
Action: Mouse scrolled (423, 393) with delta (0, 0)
Screenshot: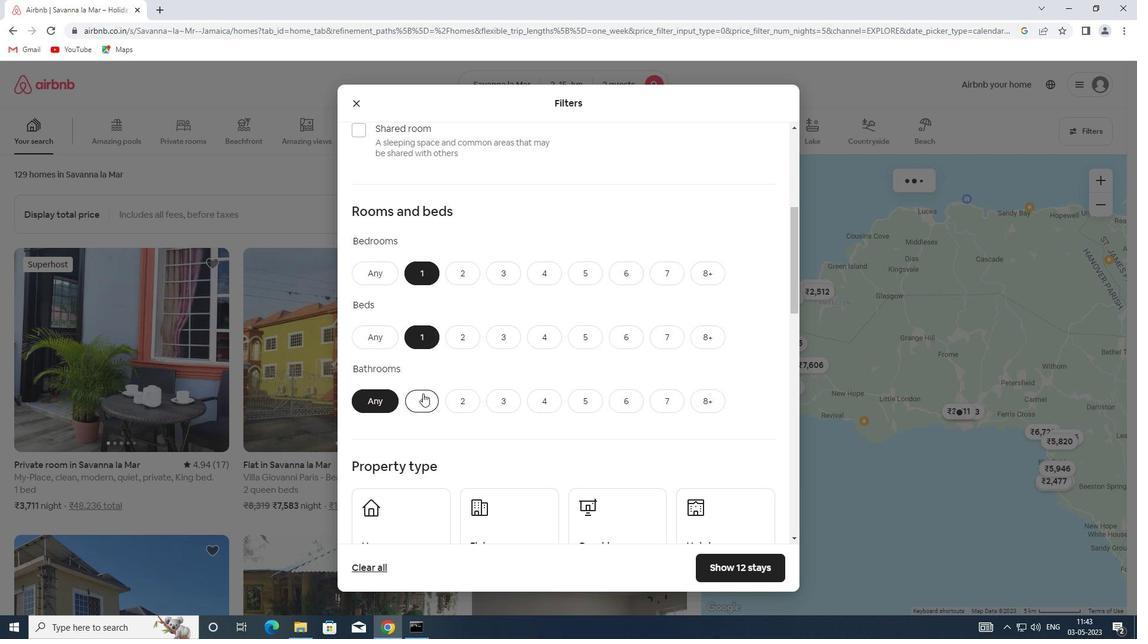 
Action: Mouse scrolled (423, 393) with delta (0, 0)
Screenshot: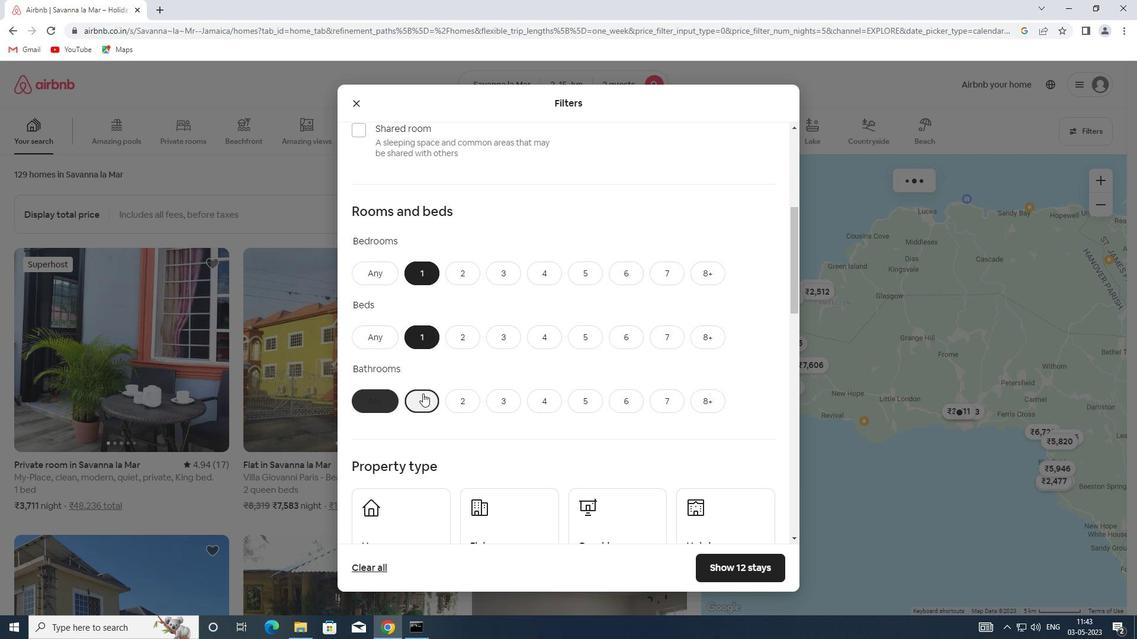 
Action: Mouse moved to (421, 364)
Screenshot: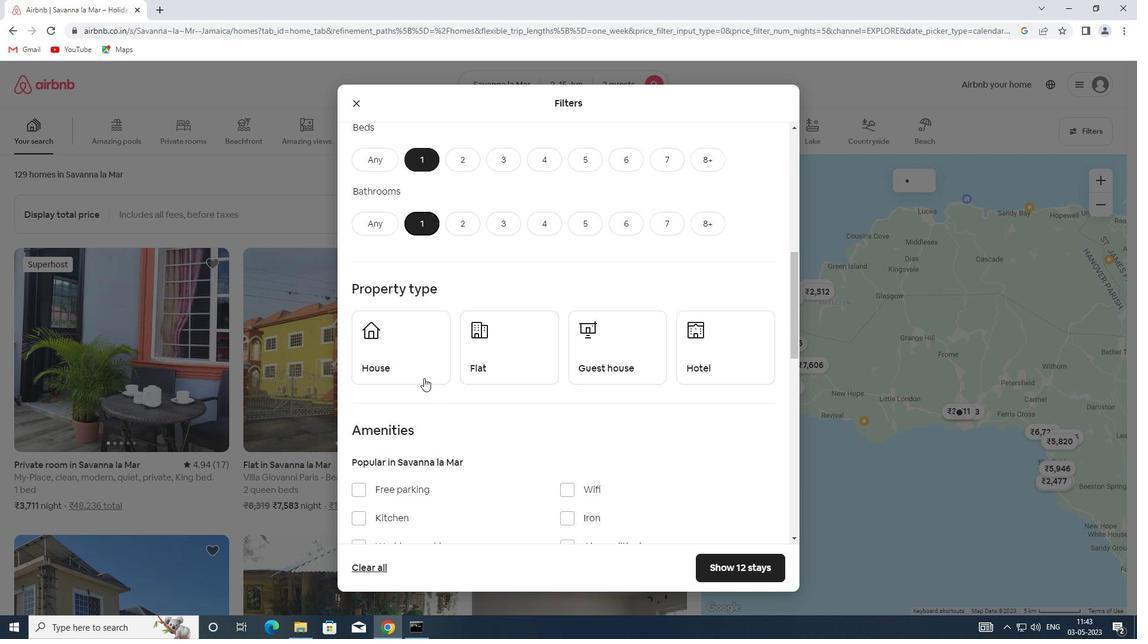 
Action: Mouse pressed left at (421, 364)
Screenshot: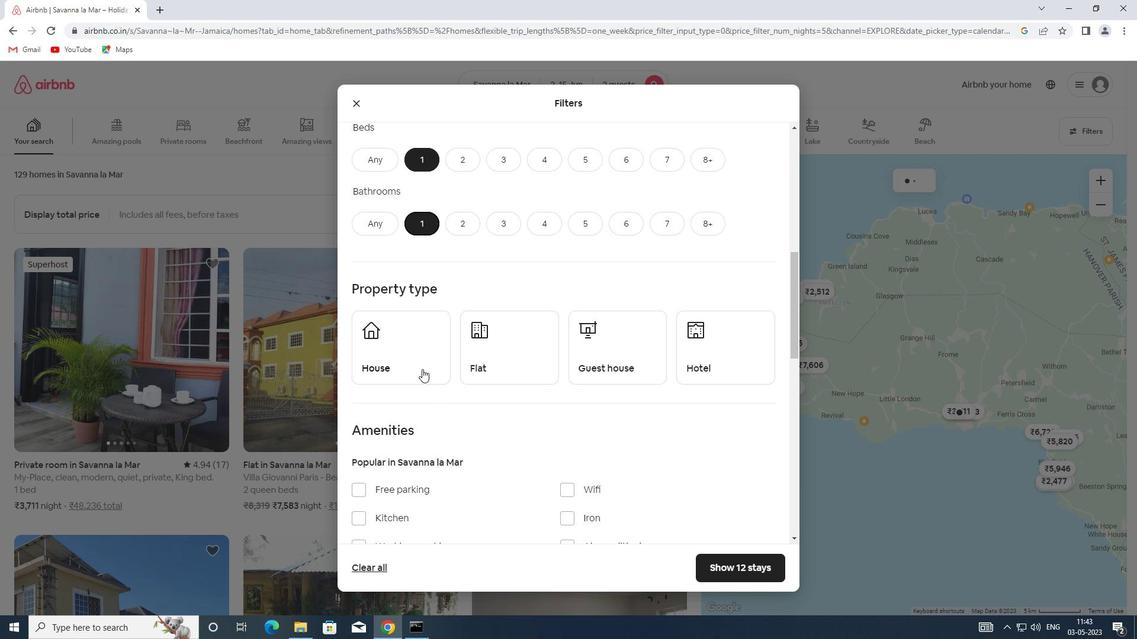 
Action: Mouse moved to (512, 347)
Screenshot: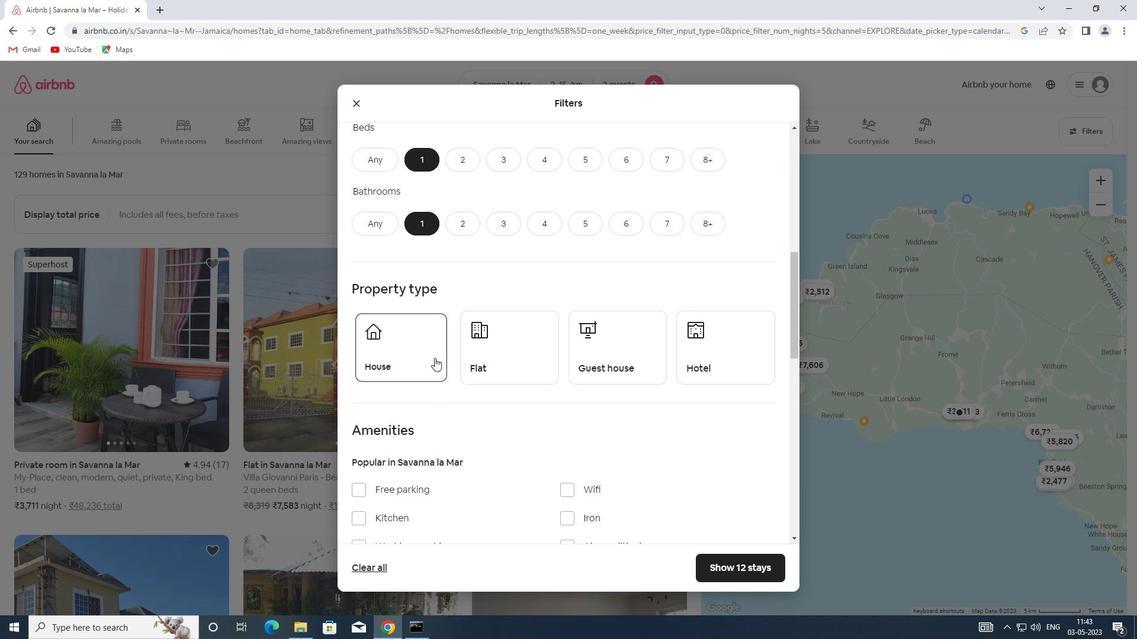 
Action: Mouse pressed left at (512, 347)
Screenshot: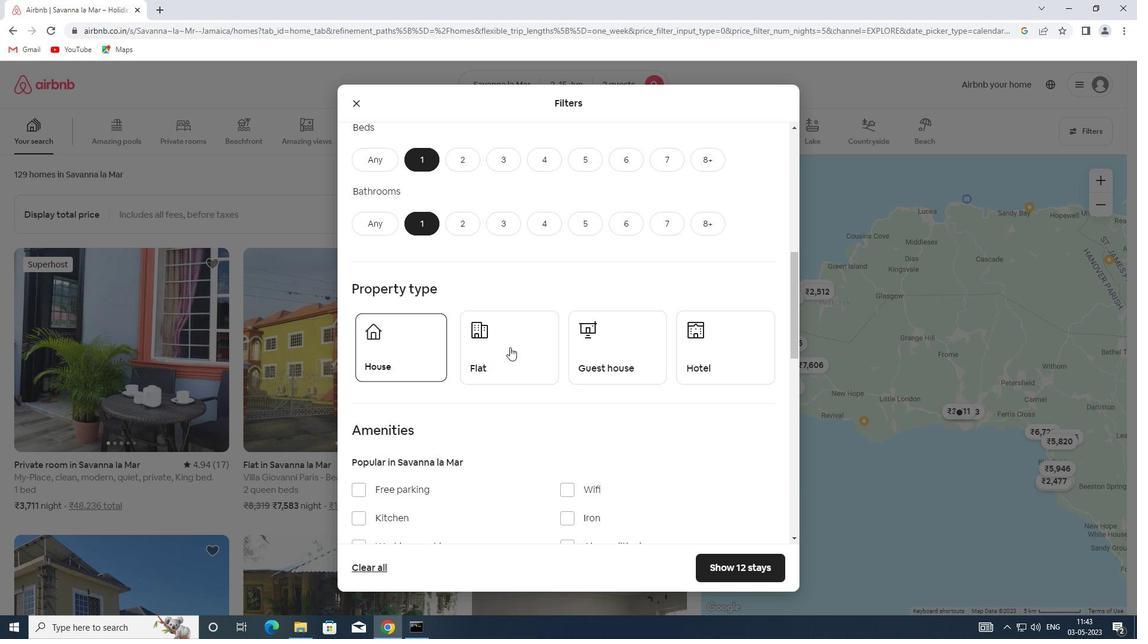 
Action: Mouse moved to (577, 347)
Screenshot: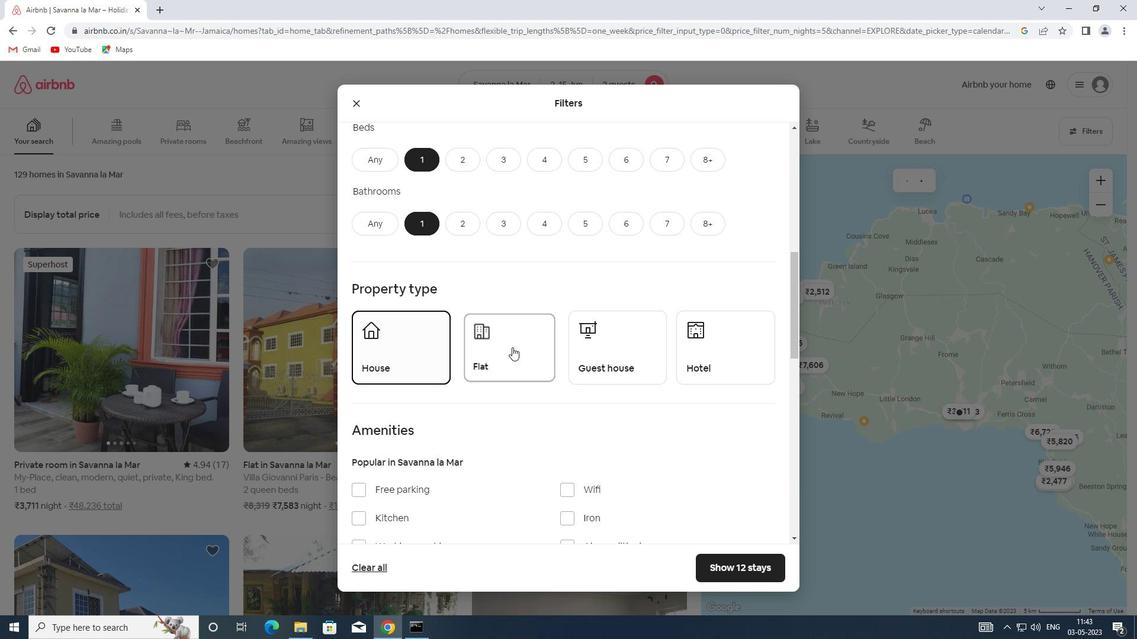 
Action: Mouse pressed left at (577, 347)
Screenshot: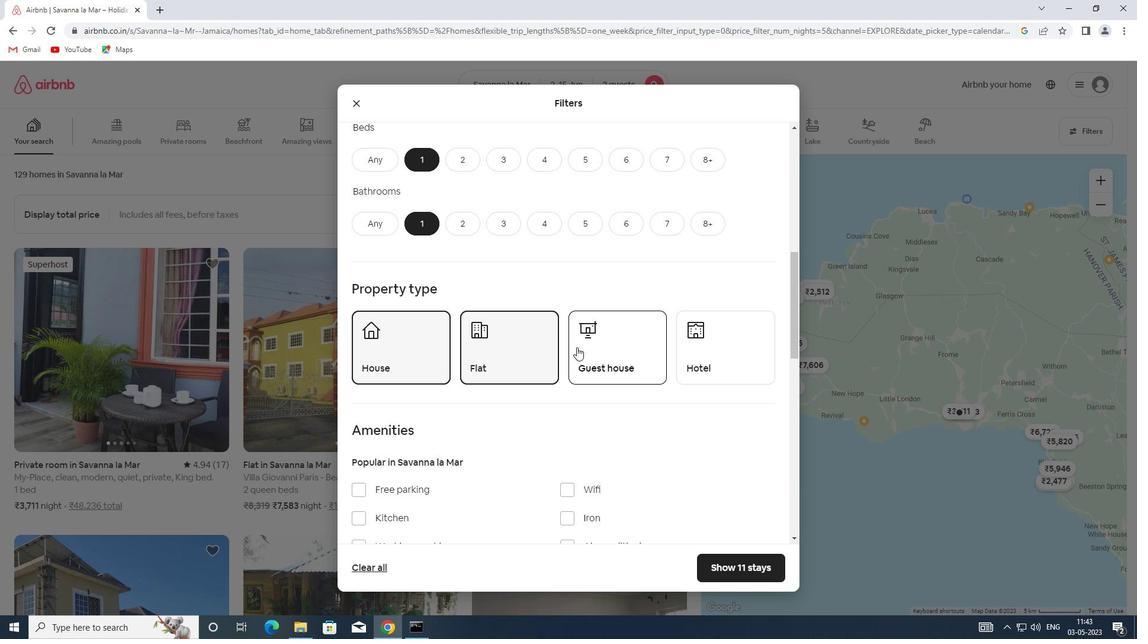 
Action: Mouse moved to (693, 343)
Screenshot: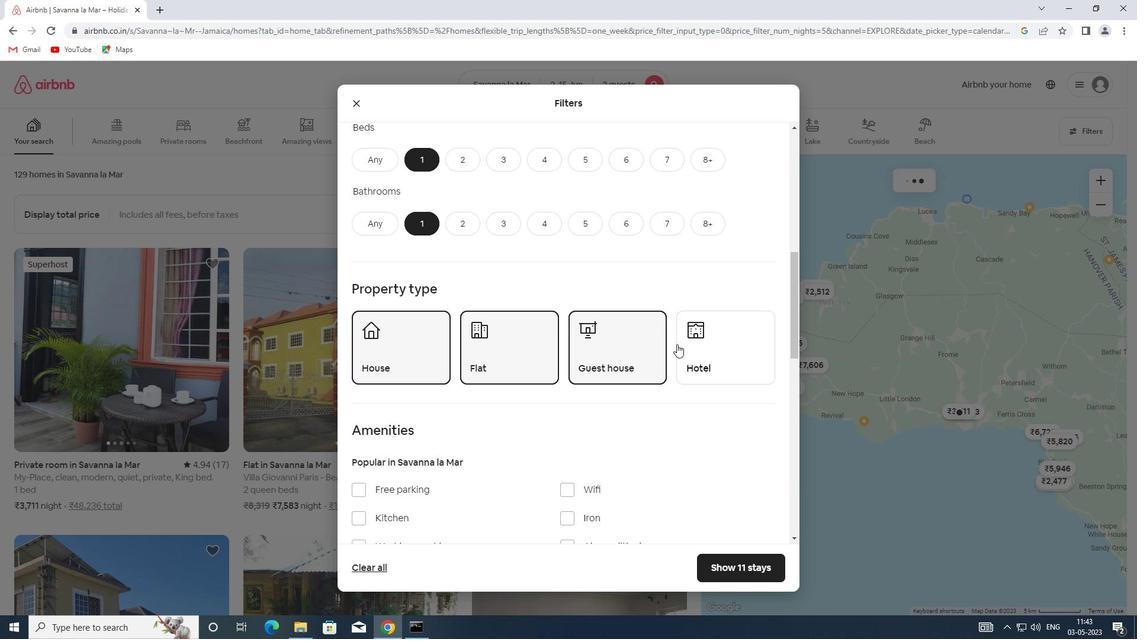 
Action: Mouse pressed left at (693, 343)
Screenshot: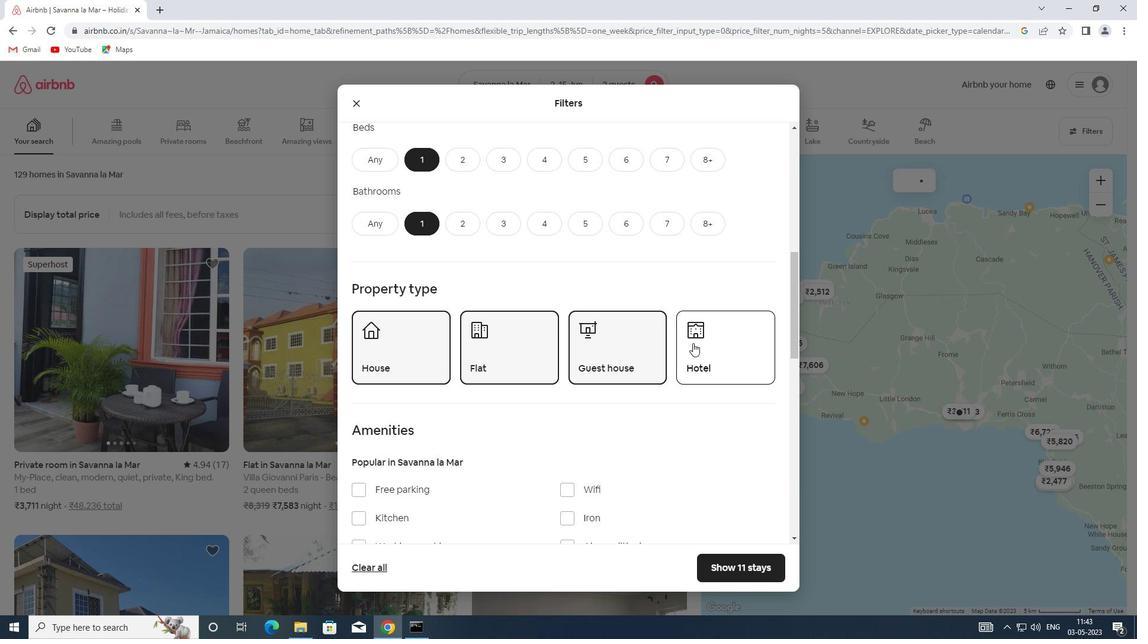 
Action: Mouse scrolled (693, 343) with delta (0, 0)
Screenshot: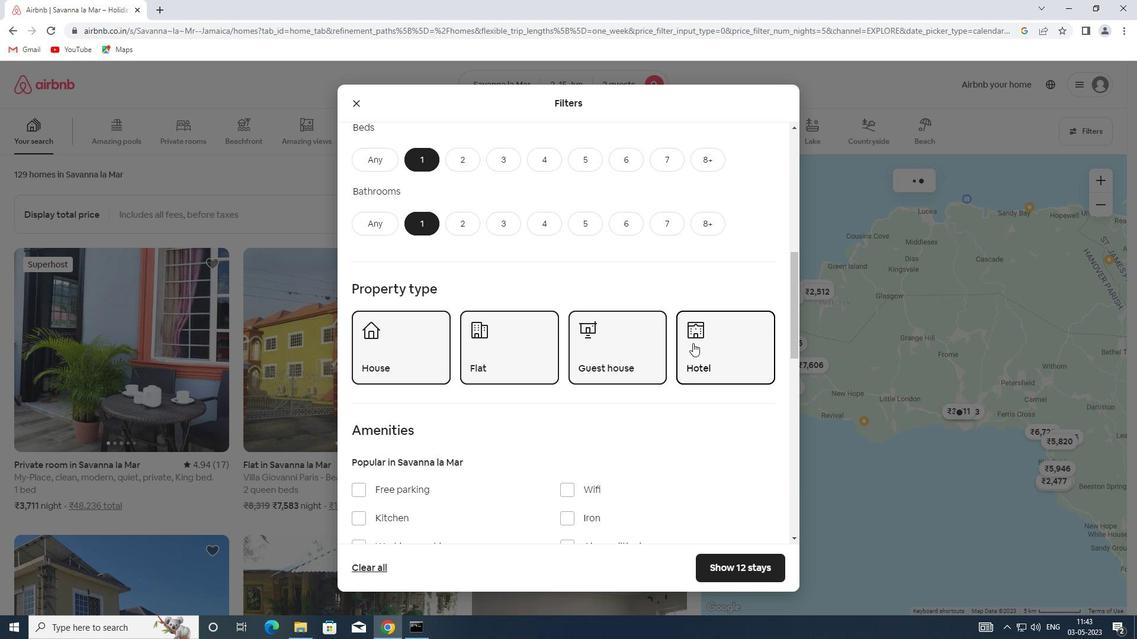 
Action: Mouse scrolled (693, 343) with delta (0, 0)
Screenshot: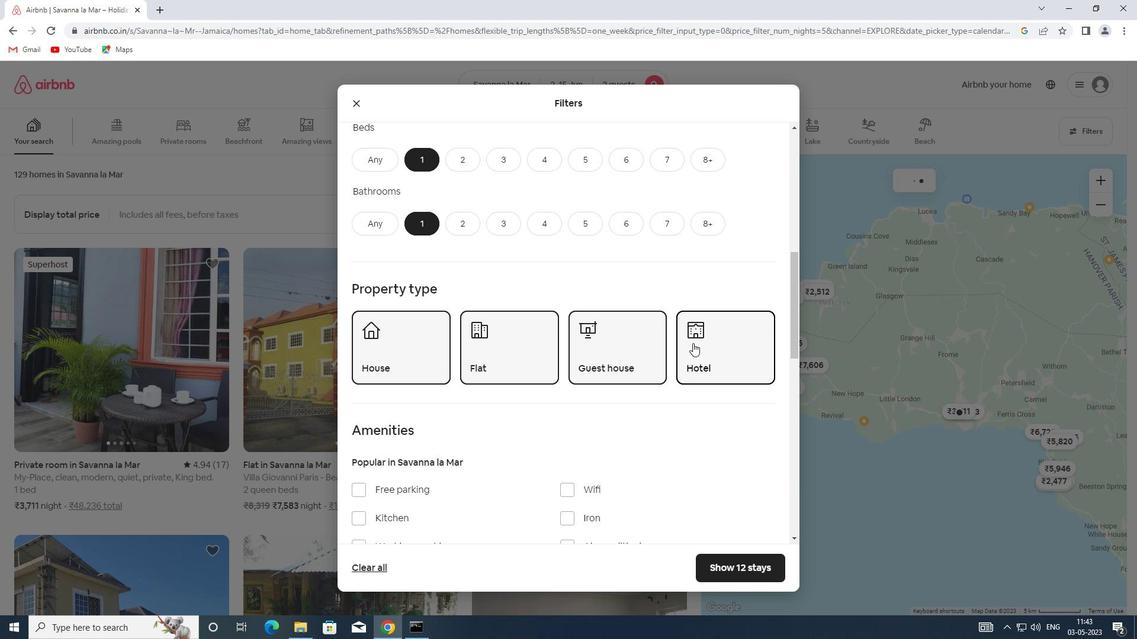 
Action: Mouse moved to (396, 423)
Screenshot: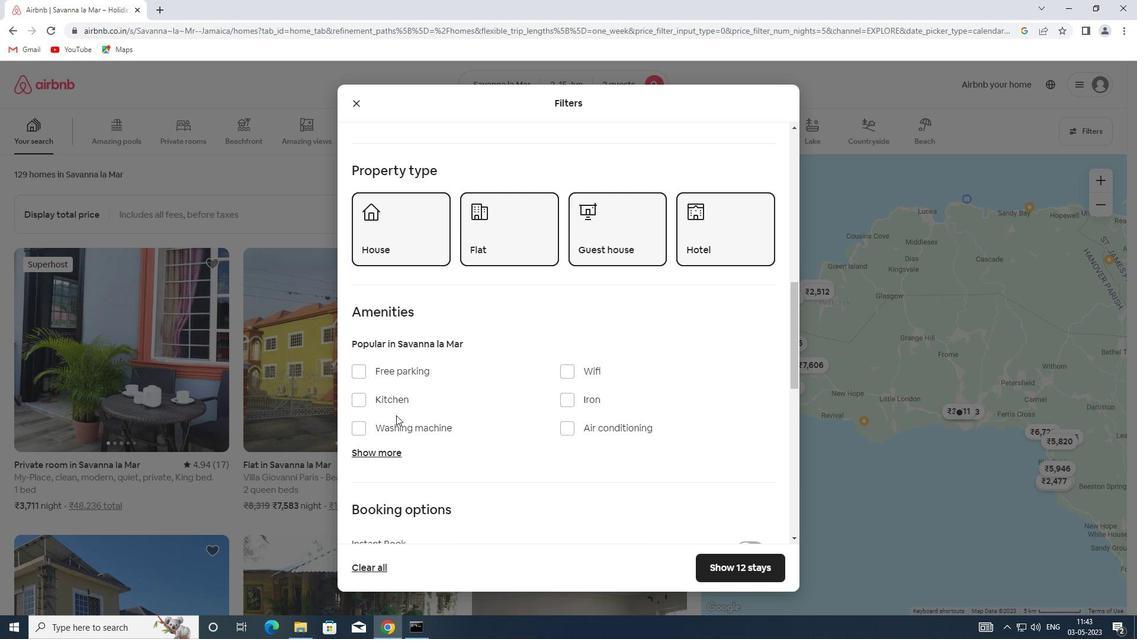 
Action: Mouse pressed left at (396, 423)
Screenshot: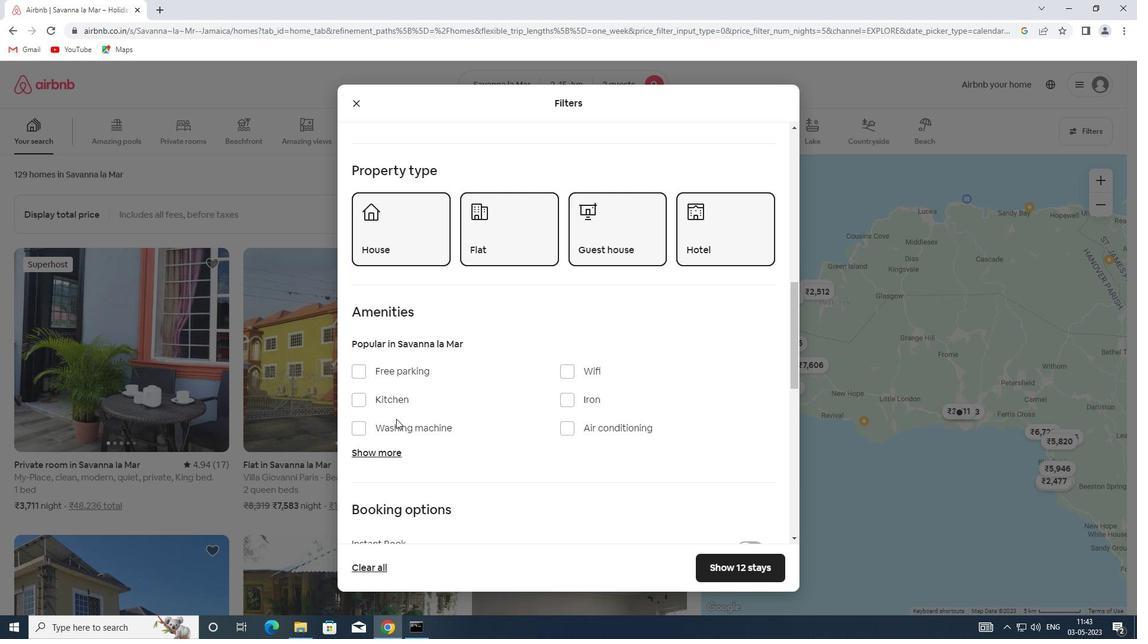 
Action: Mouse scrolled (396, 422) with delta (0, 0)
Screenshot: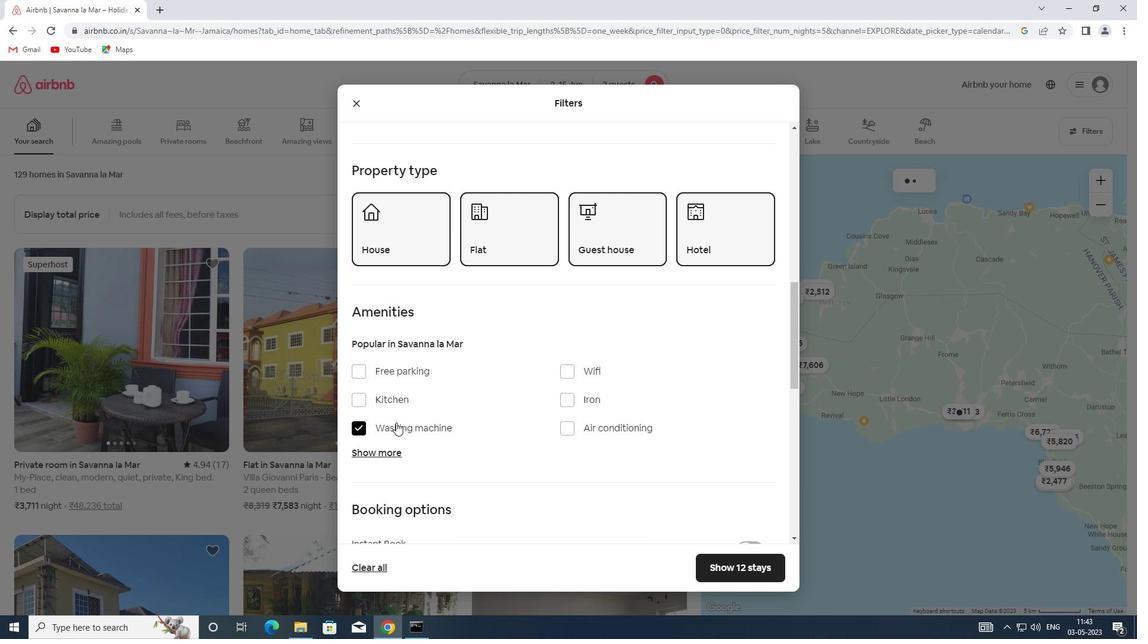 
Action: Mouse scrolled (396, 422) with delta (0, 0)
Screenshot: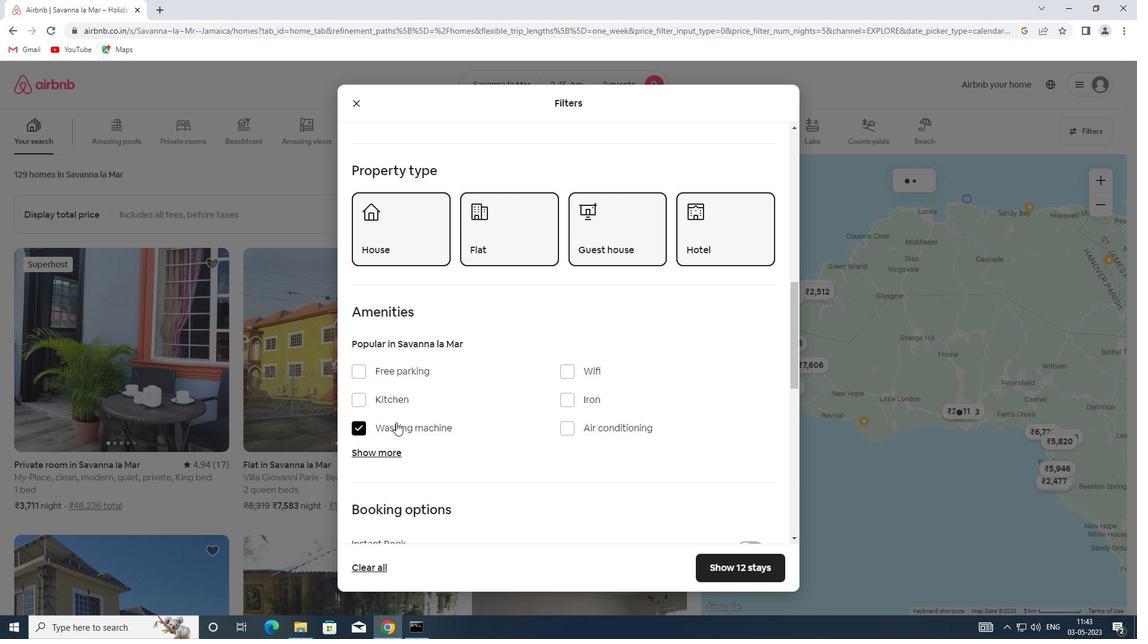 
Action: Mouse scrolled (396, 422) with delta (0, 0)
Screenshot: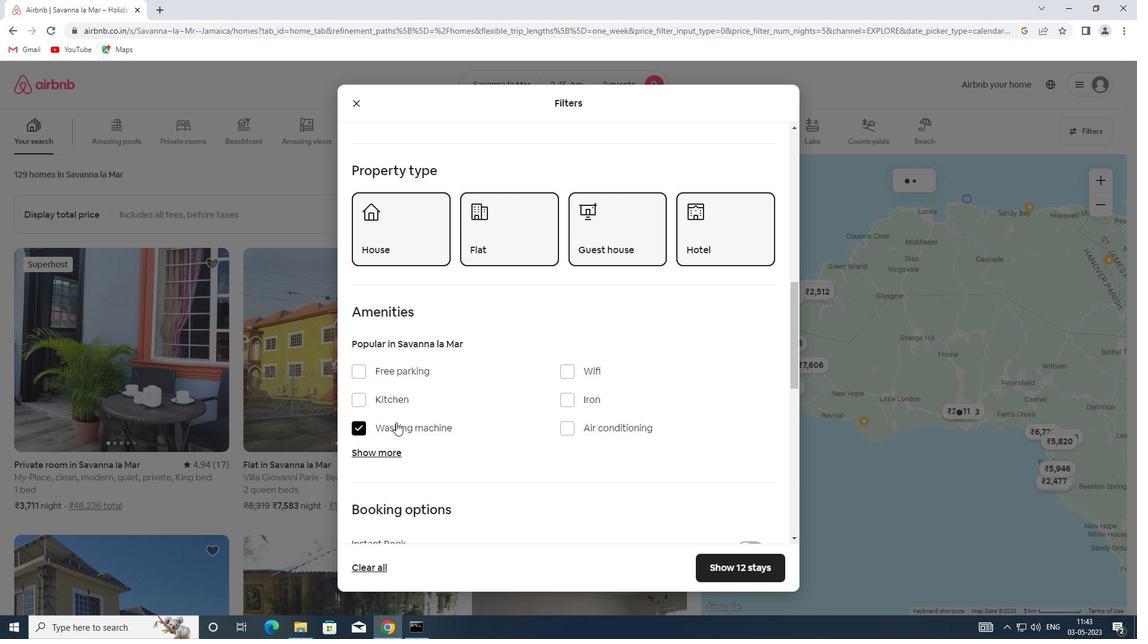 
Action: Mouse scrolled (396, 422) with delta (0, 0)
Screenshot: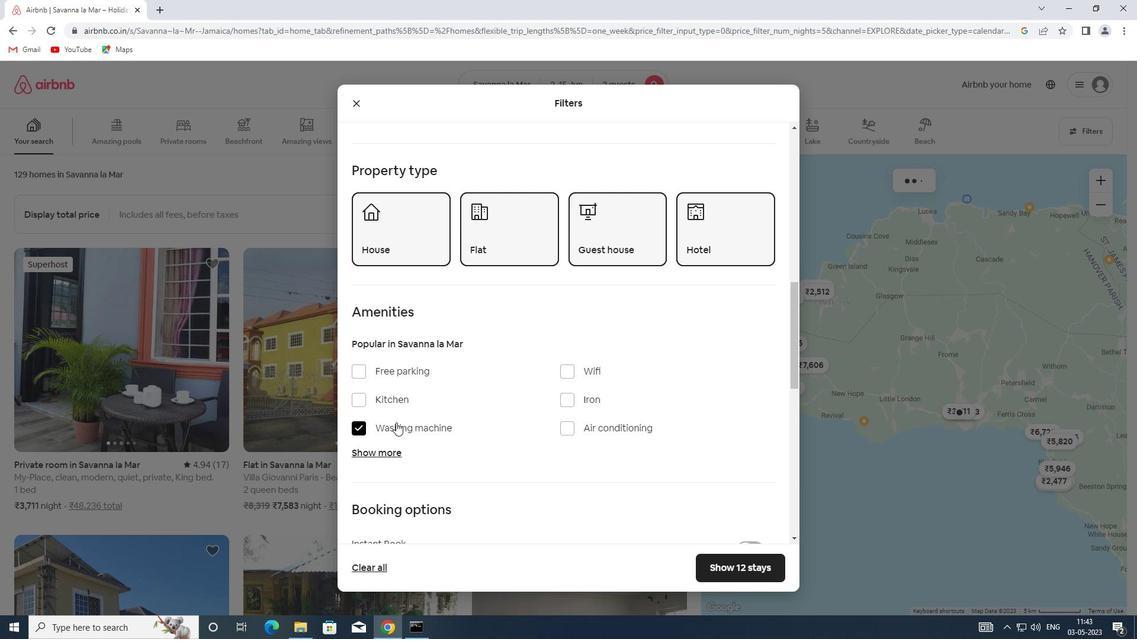 
Action: Mouse moved to (744, 353)
Screenshot: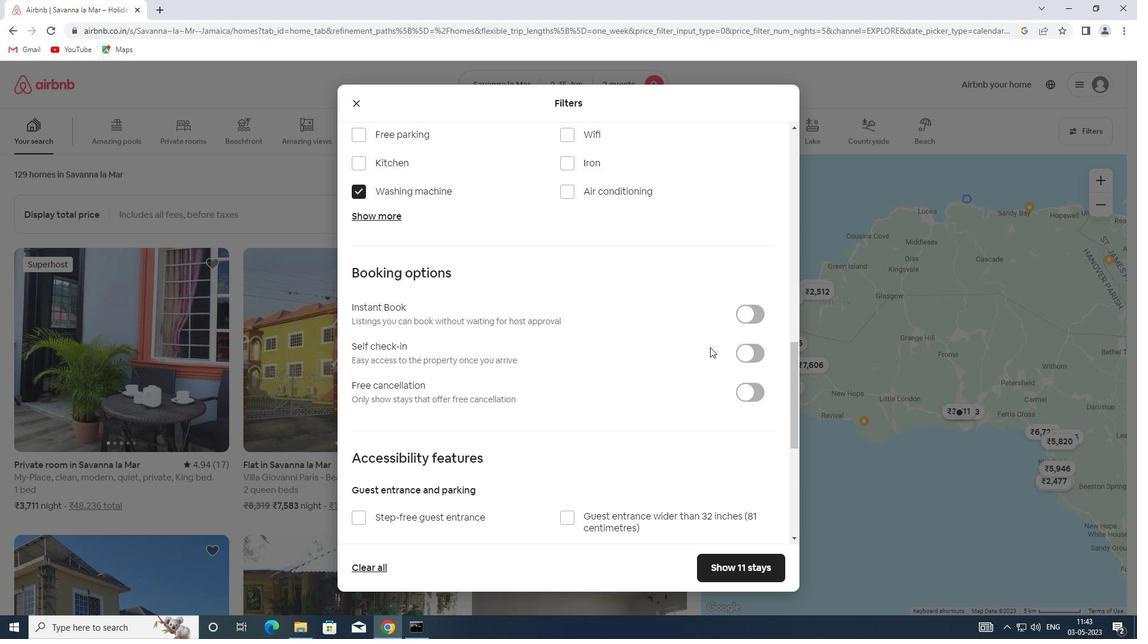 
Action: Mouse pressed left at (744, 353)
Screenshot: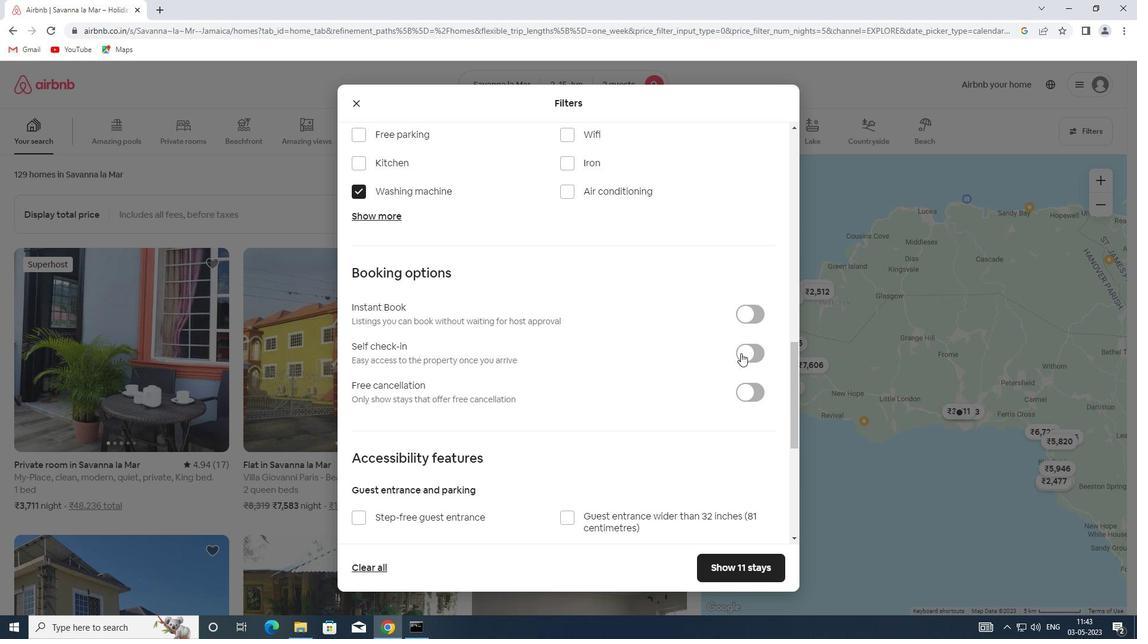 
Action: Mouse moved to (595, 351)
Screenshot: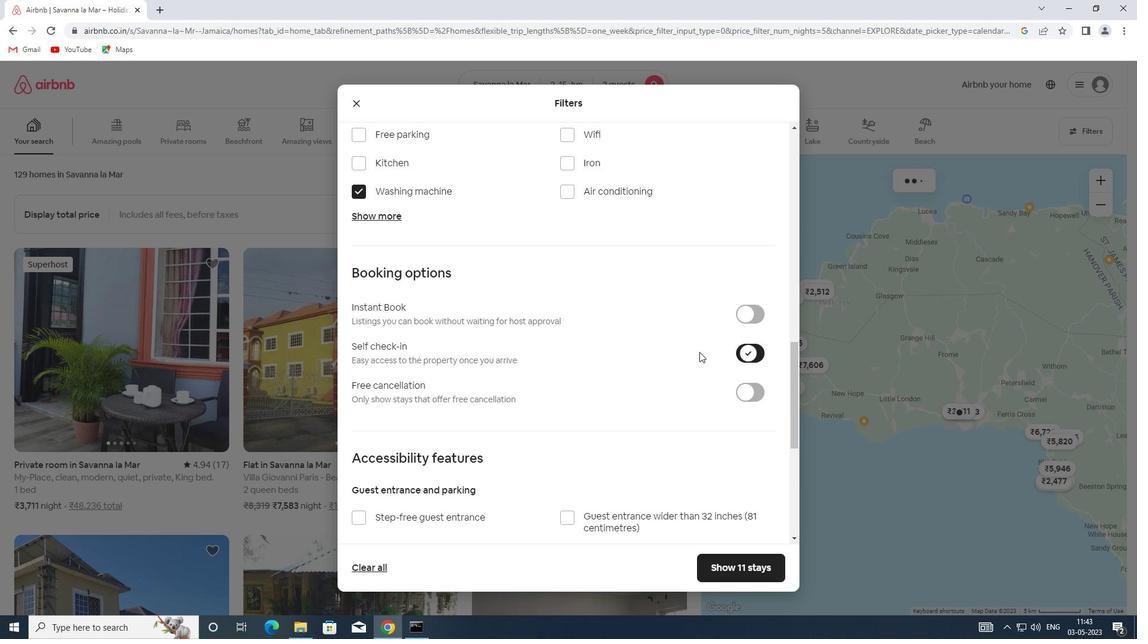 
Action: Mouse scrolled (595, 351) with delta (0, 0)
Screenshot: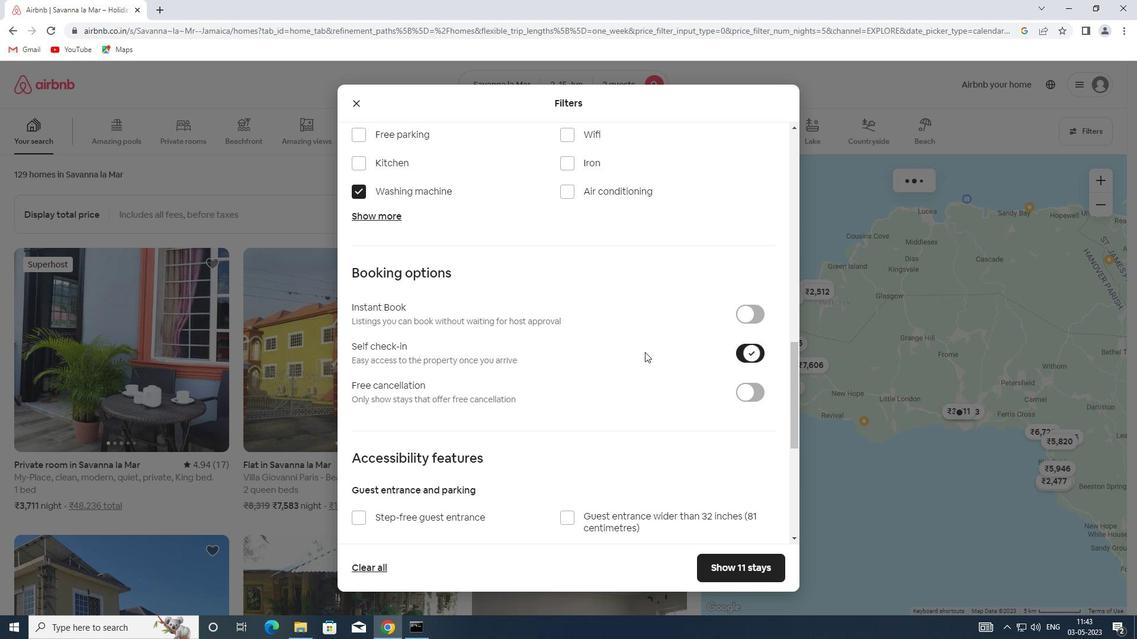 
Action: Mouse moved to (594, 351)
Screenshot: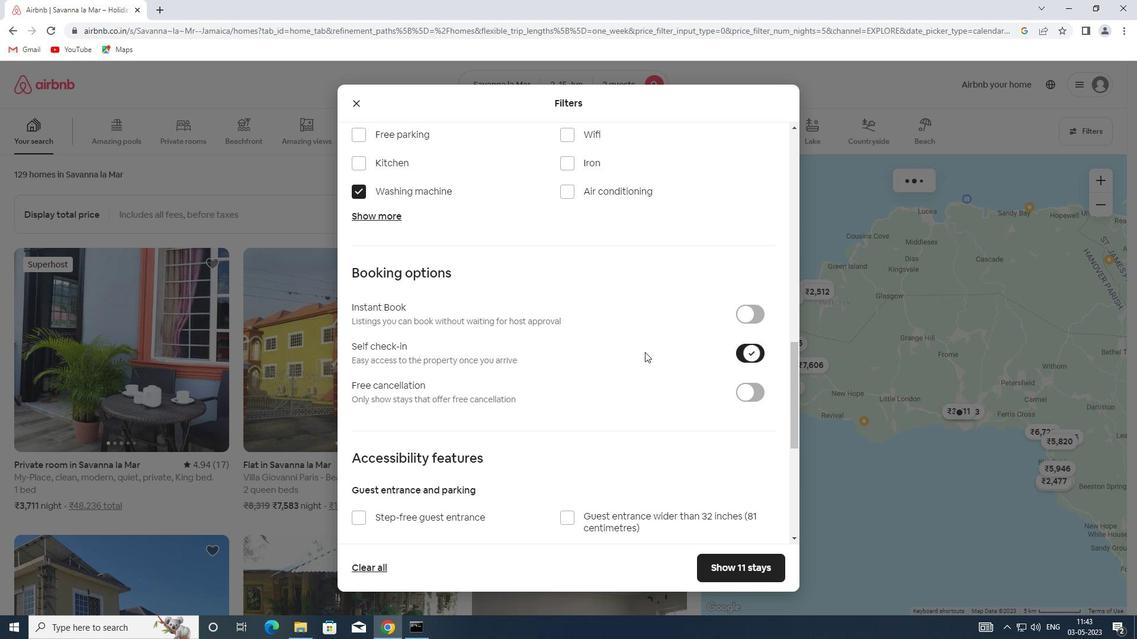 
Action: Mouse scrolled (594, 351) with delta (0, 0)
Screenshot: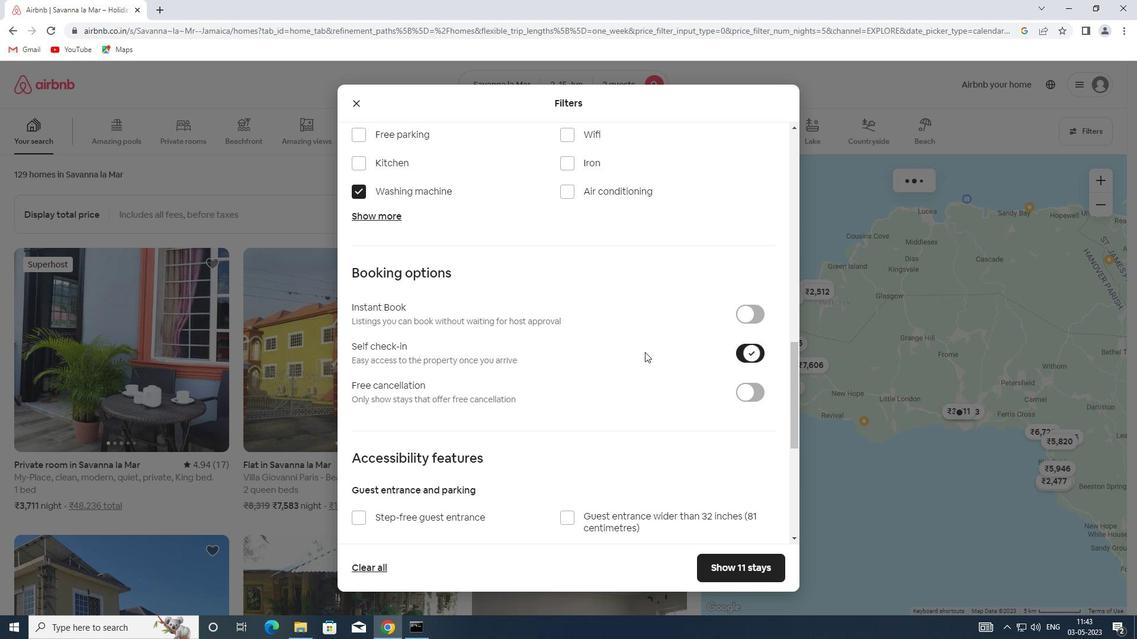 
Action: Mouse scrolled (594, 351) with delta (0, 0)
Screenshot: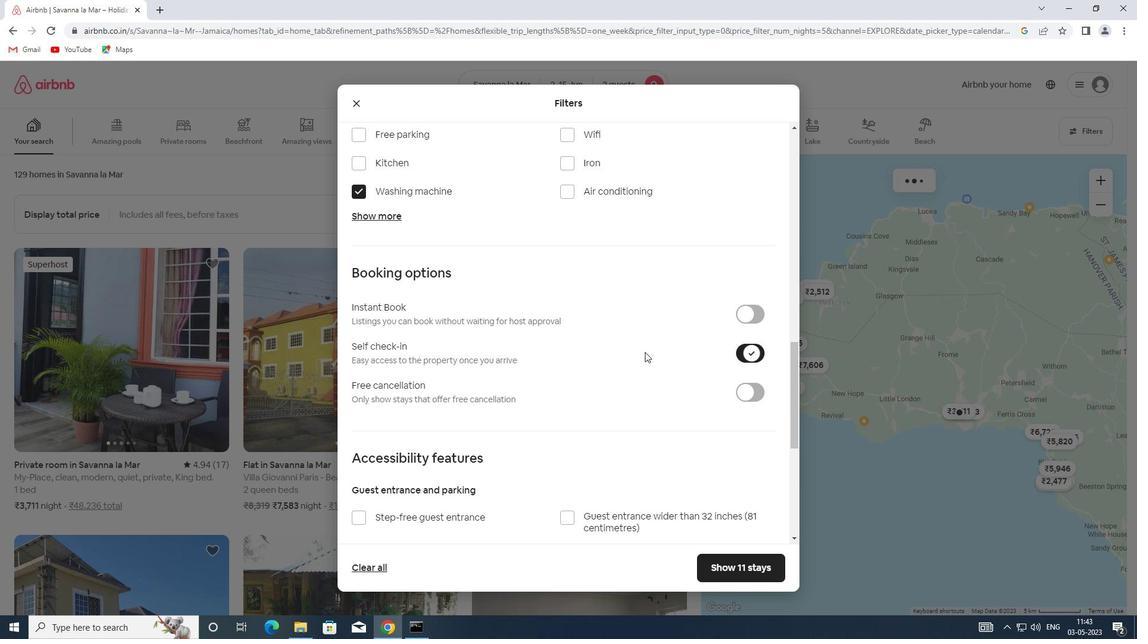 
Action: Mouse scrolled (594, 351) with delta (0, 0)
Screenshot: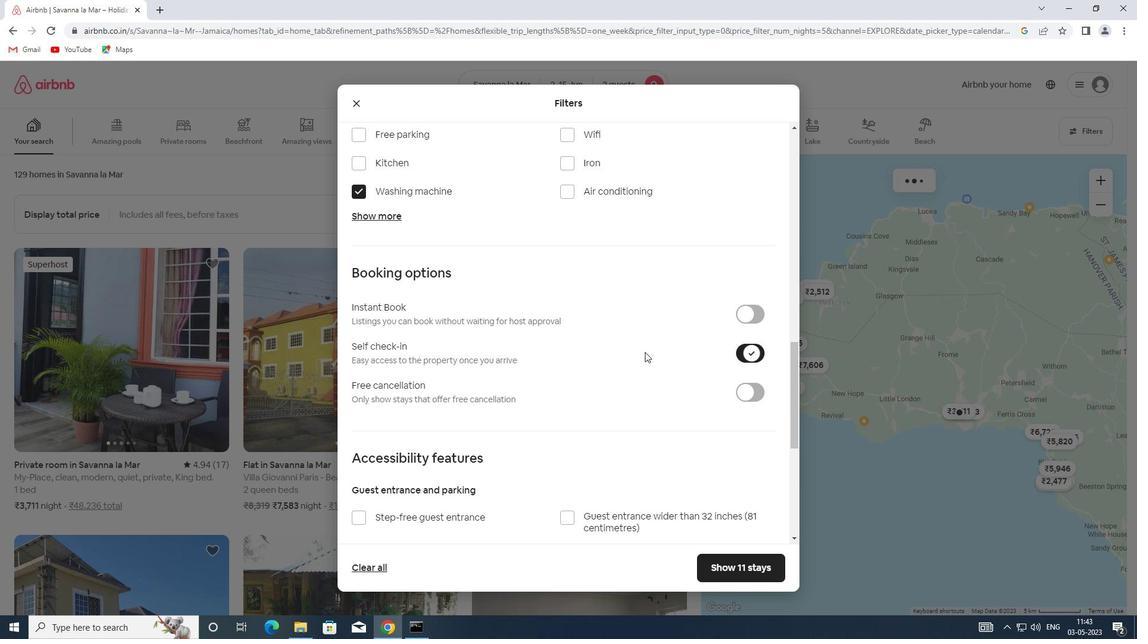 
Action: Mouse scrolled (594, 351) with delta (0, 0)
Screenshot: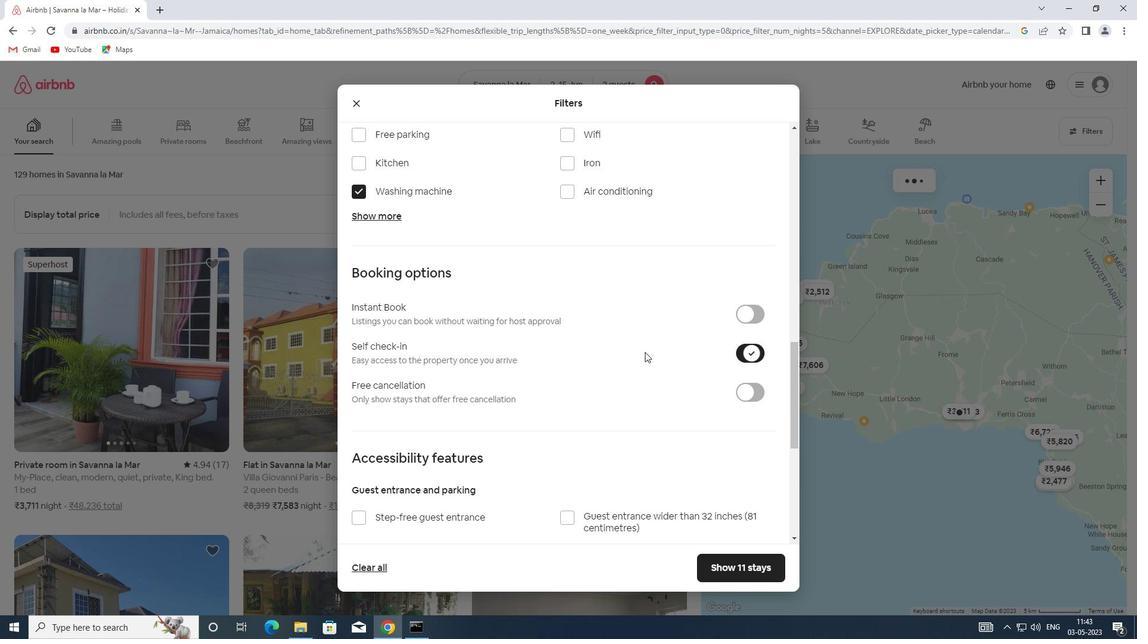
Action: Mouse moved to (539, 343)
Screenshot: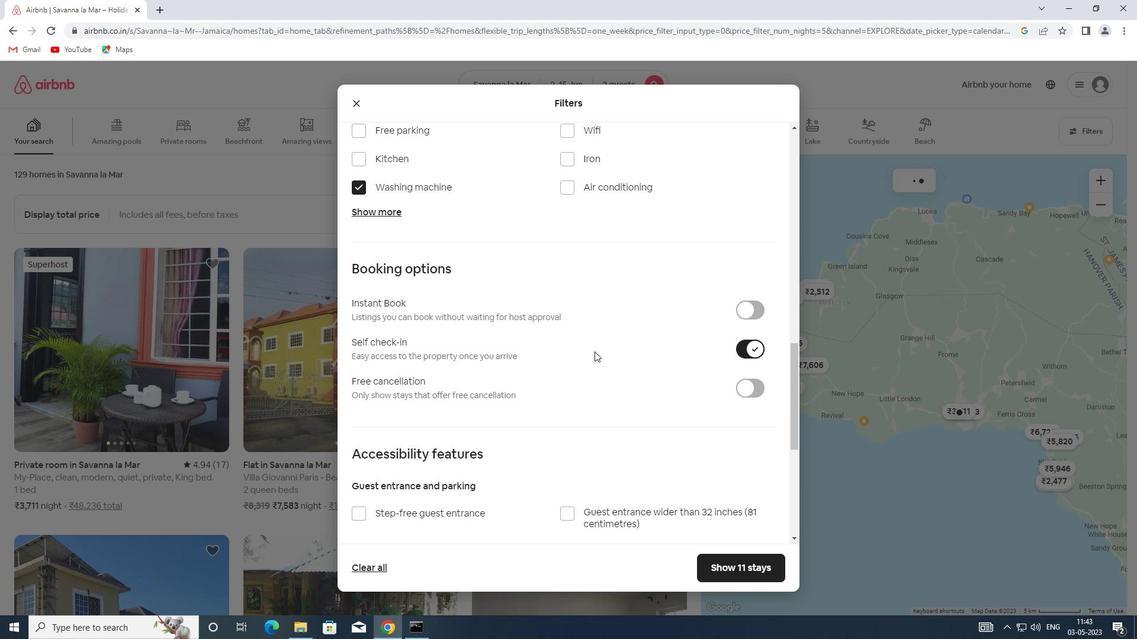 
Action: Mouse scrolled (539, 343) with delta (0, 0)
Screenshot: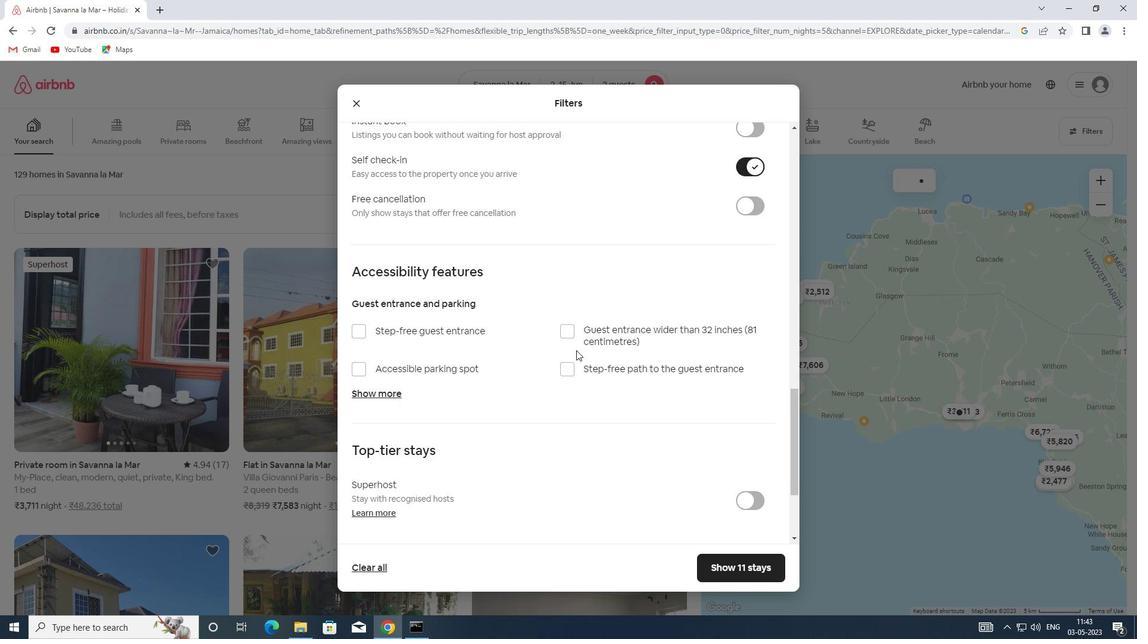 
Action: Mouse scrolled (539, 343) with delta (0, 0)
Screenshot: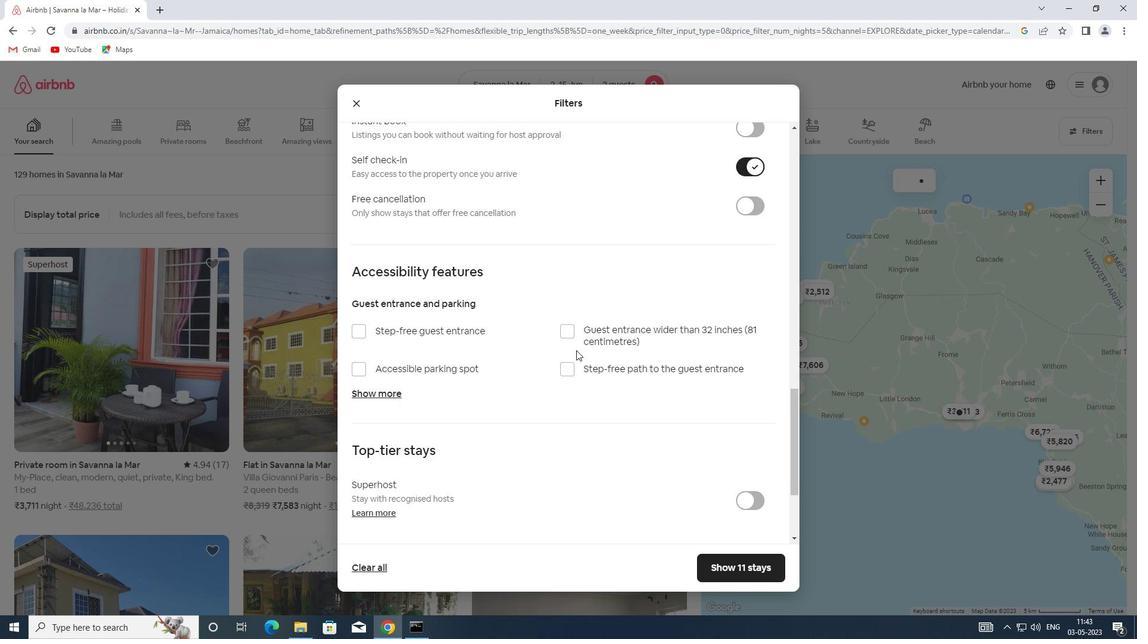 
Action: Mouse scrolled (539, 343) with delta (0, 0)
Screenshot: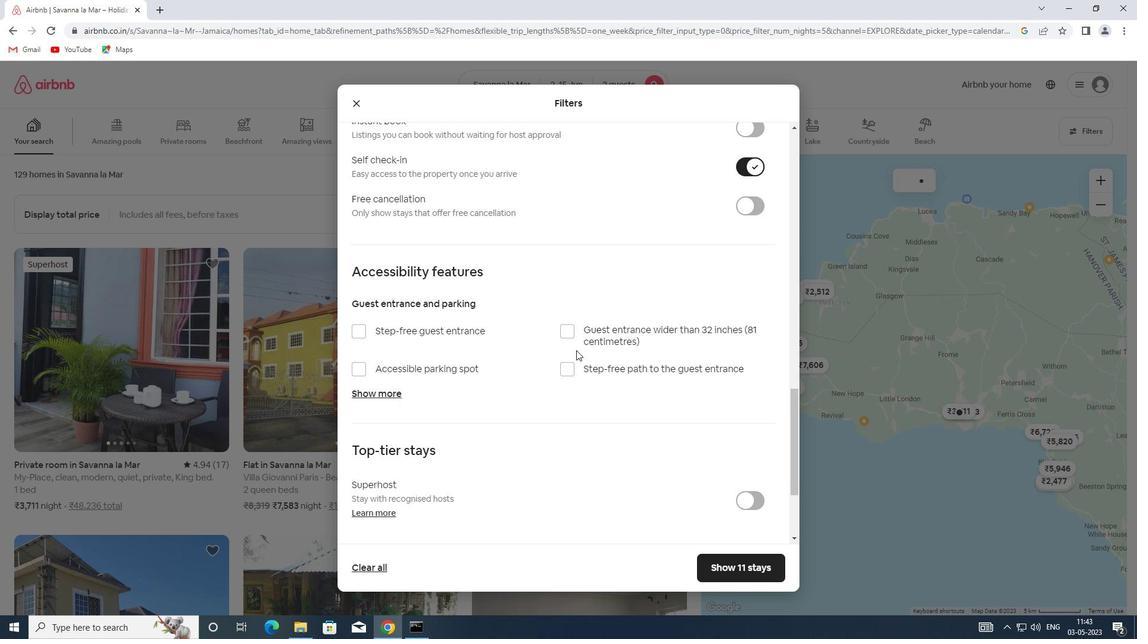 
Action: Mouse scrolled (539, 343) with delta (0, 0)
Screenshot: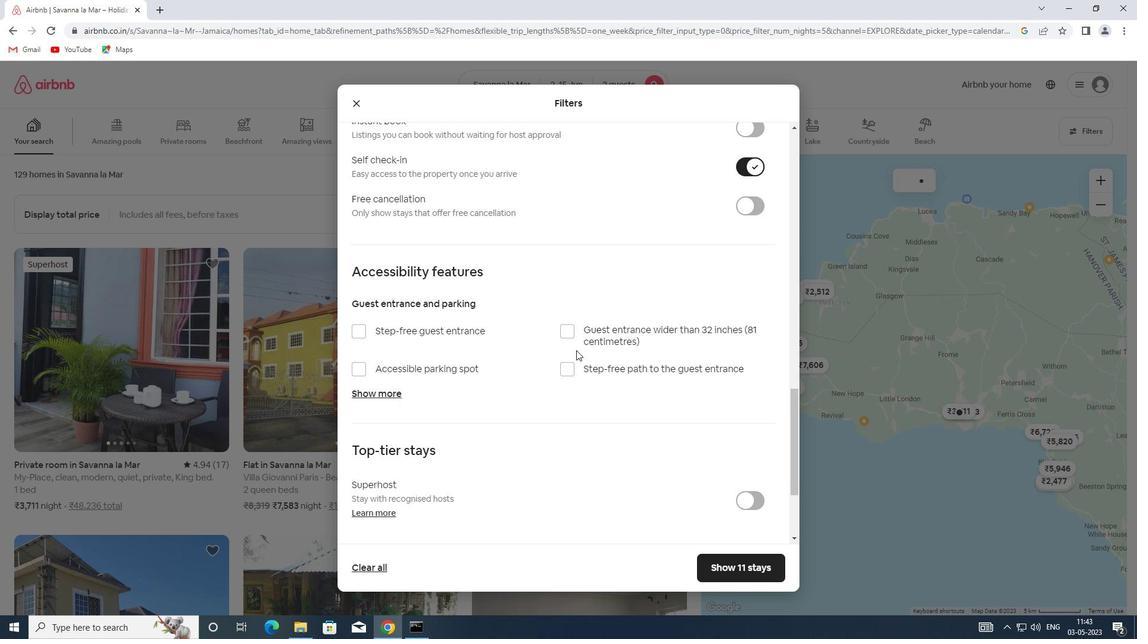 
Action: Mouse moved to (378, 456)
Screenshot: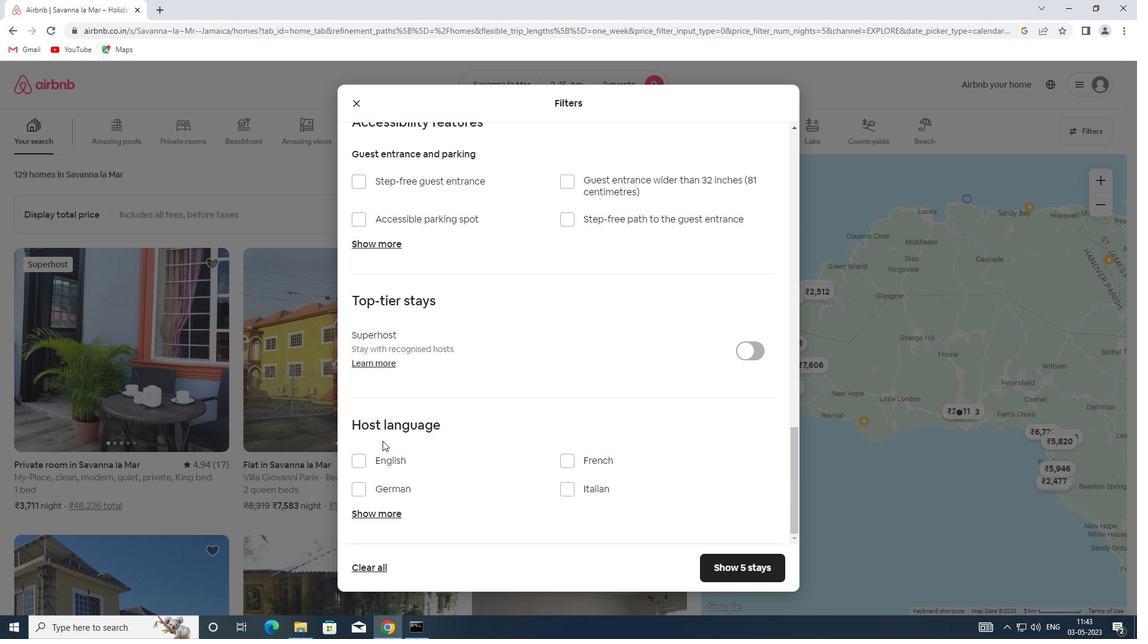 
Action: Mouse pressed left at (378, 456)
Screenshot: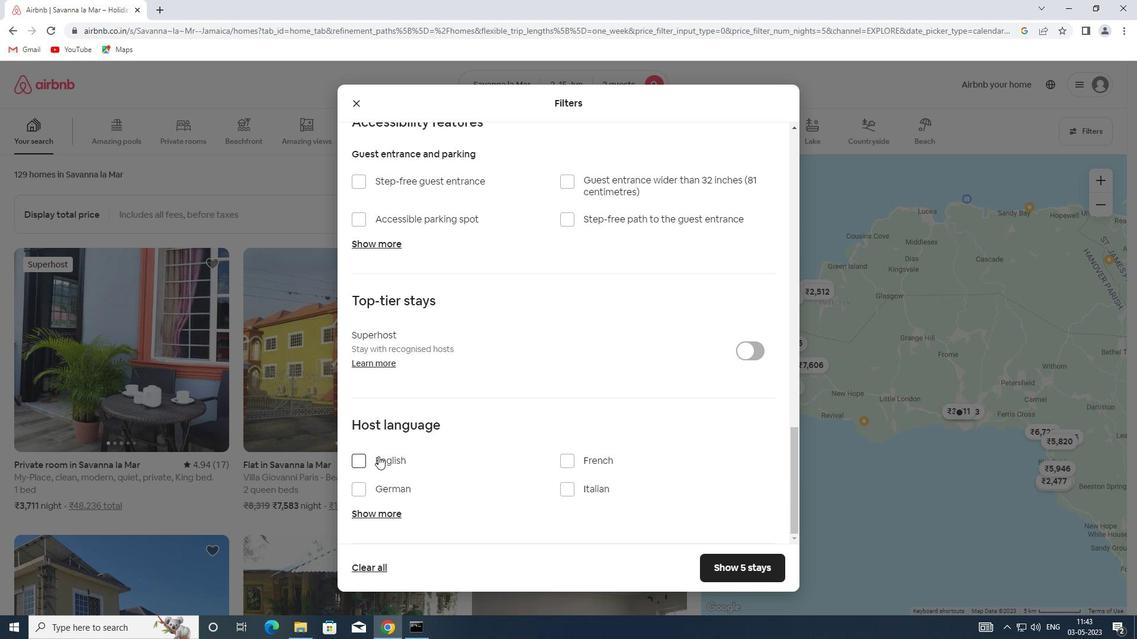 
Action: Mouse moved to (741, 569)
Screenshot: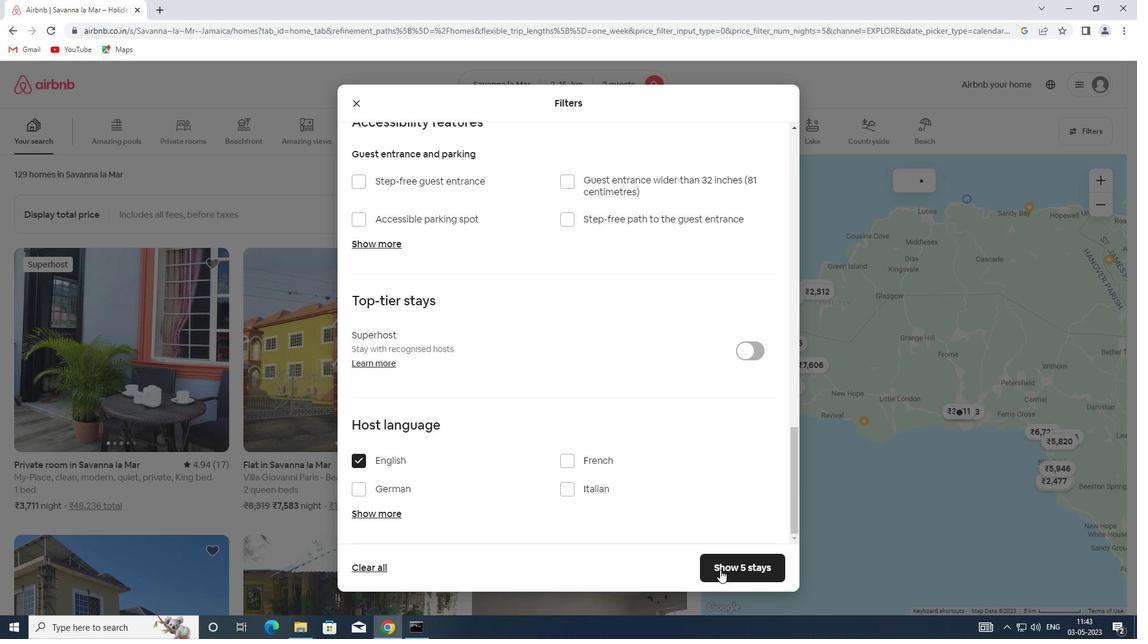 
Action: Mouse pressed left at (741, 569)
Screenshot: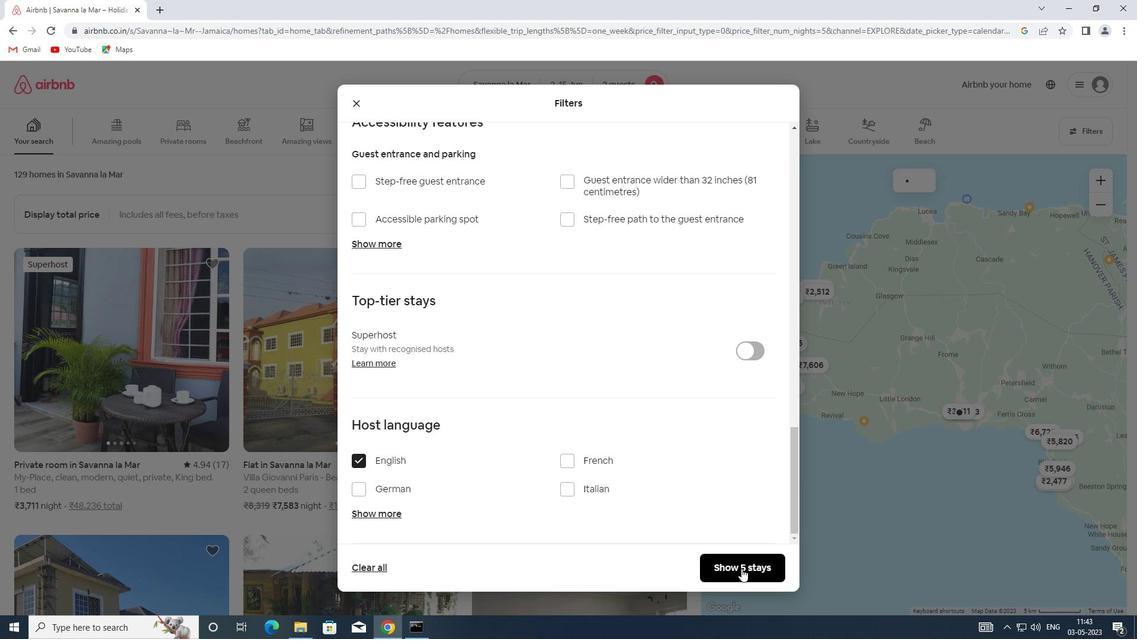 
